 Task: Create a due date automation trigger when advanced on, 2 working days before a card is due add fields without custom field "Resume" set to a number greater than 1 and lower or equal to 10 at 11:00 AM.
Action: Mouse moved to (1083, 313)
Screenshot: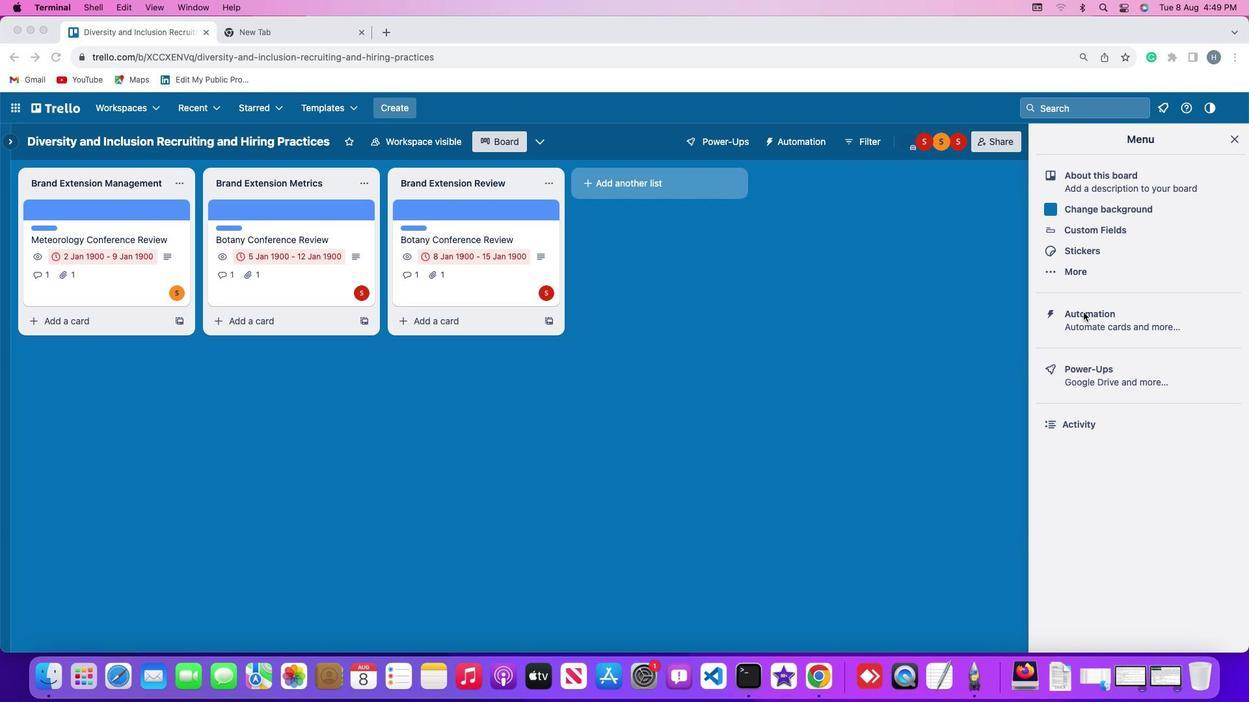 
Action: Mouse pressed left at (1083, 313)
Screenshot: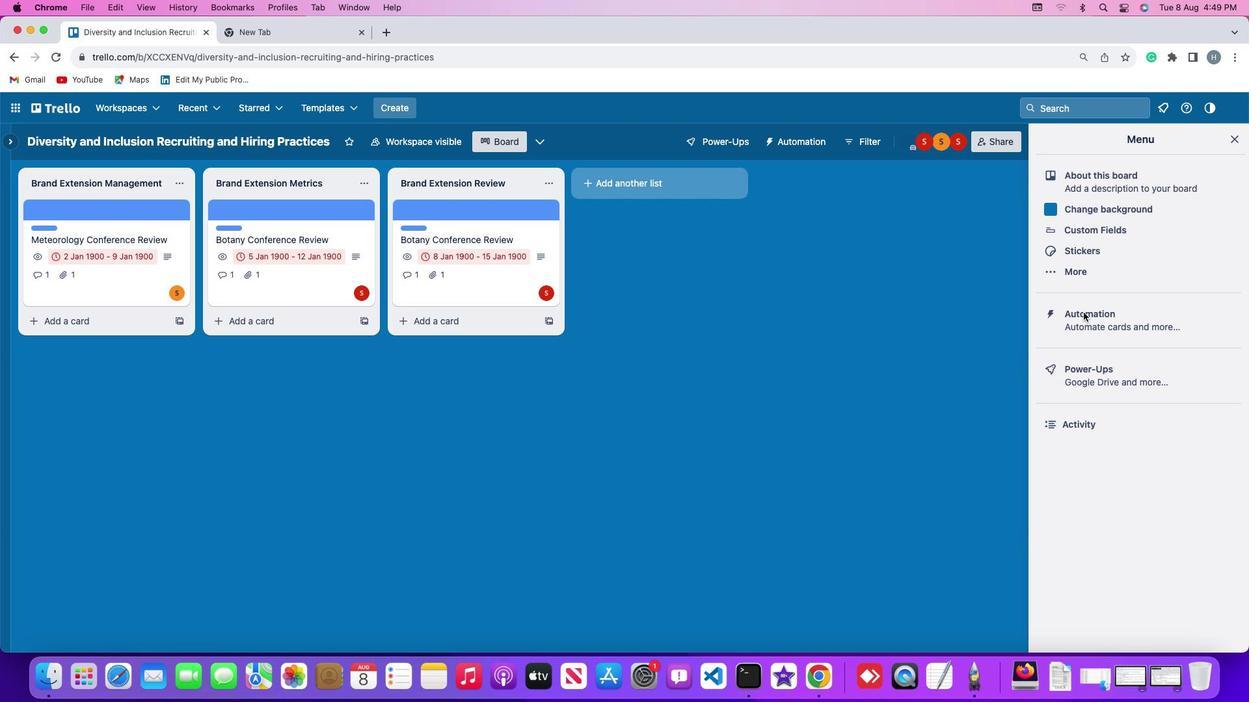 
Action: Mouse pressed left at (1083, 313)
Screenshot: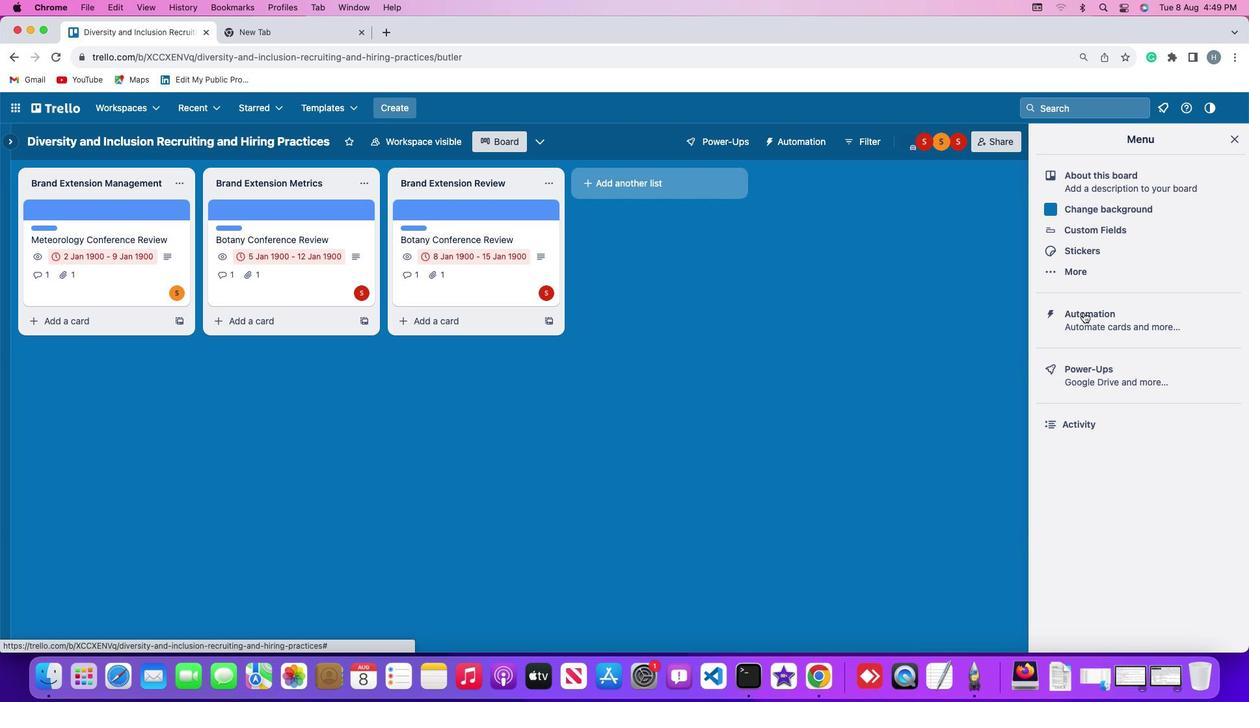
Action: Mouse moved to (74, 307)
Screenshot: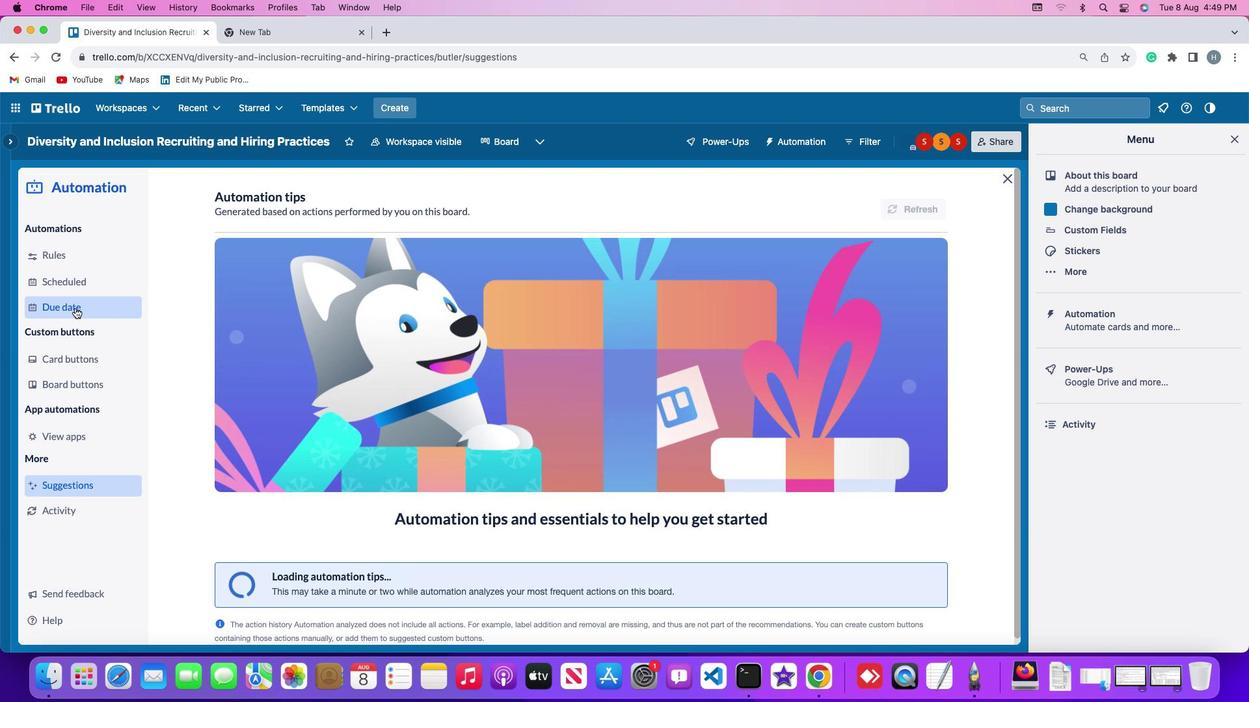 
Action: Mouse pressed left at (74, 307)
Screenshot: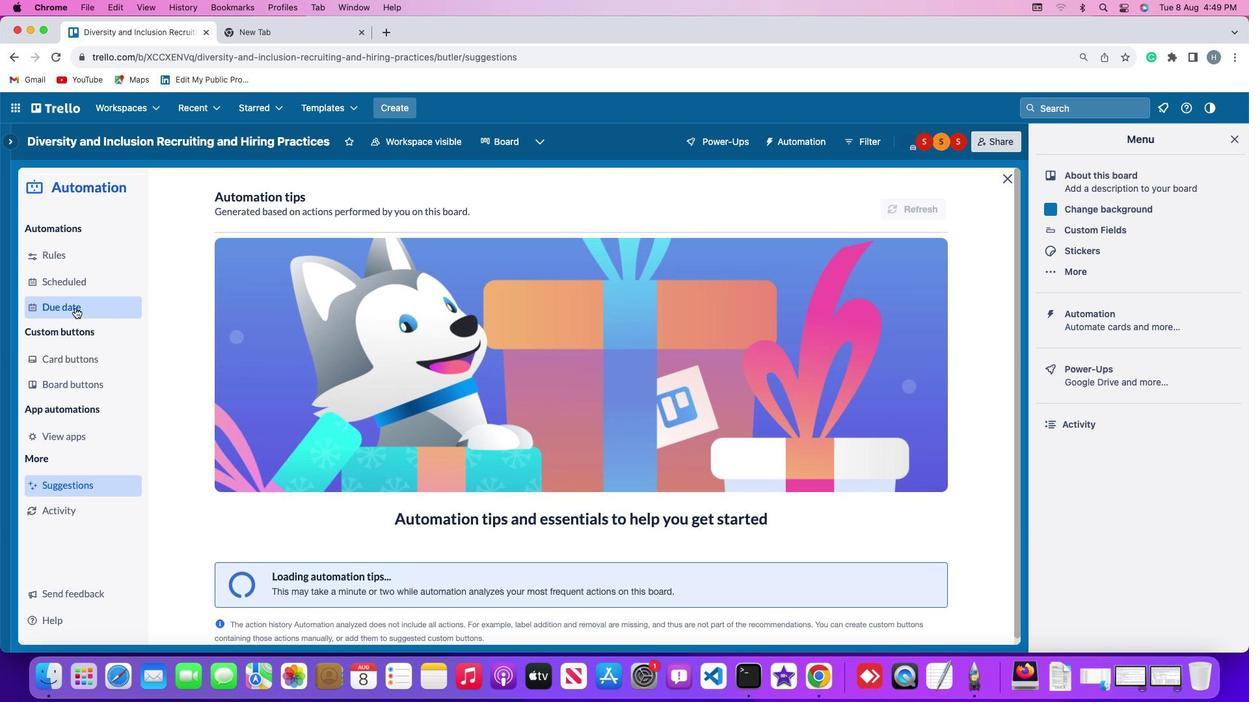 
Action: Mouse moved to (899, 198)
Screenshot: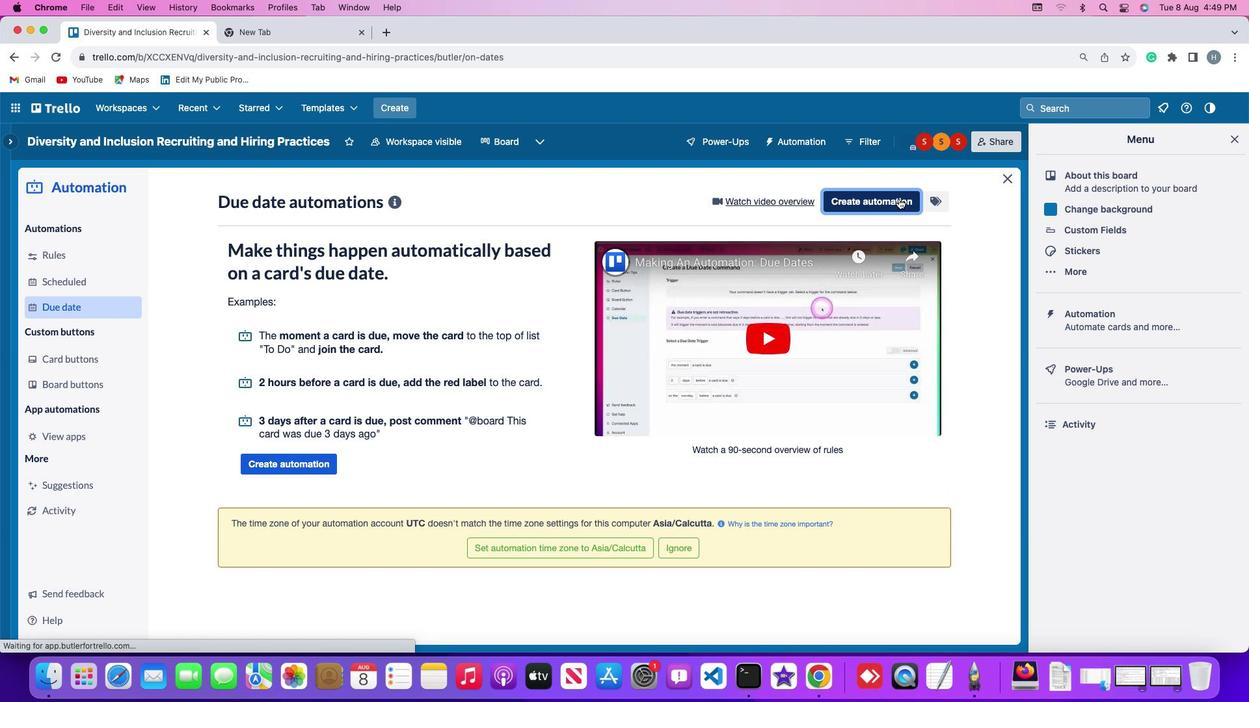 
Action: Mouse pressed left at (899, 198)
Screenshot: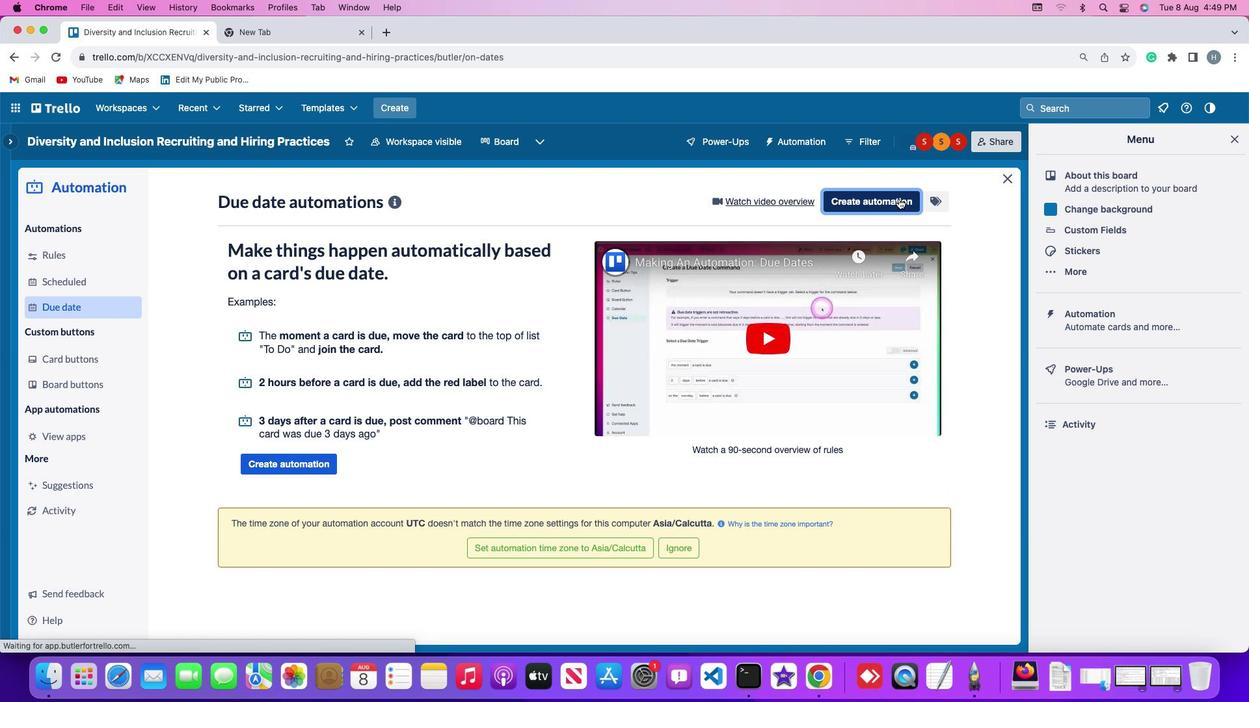 
Action: Mouse moved to (292, 325)
Screenshot: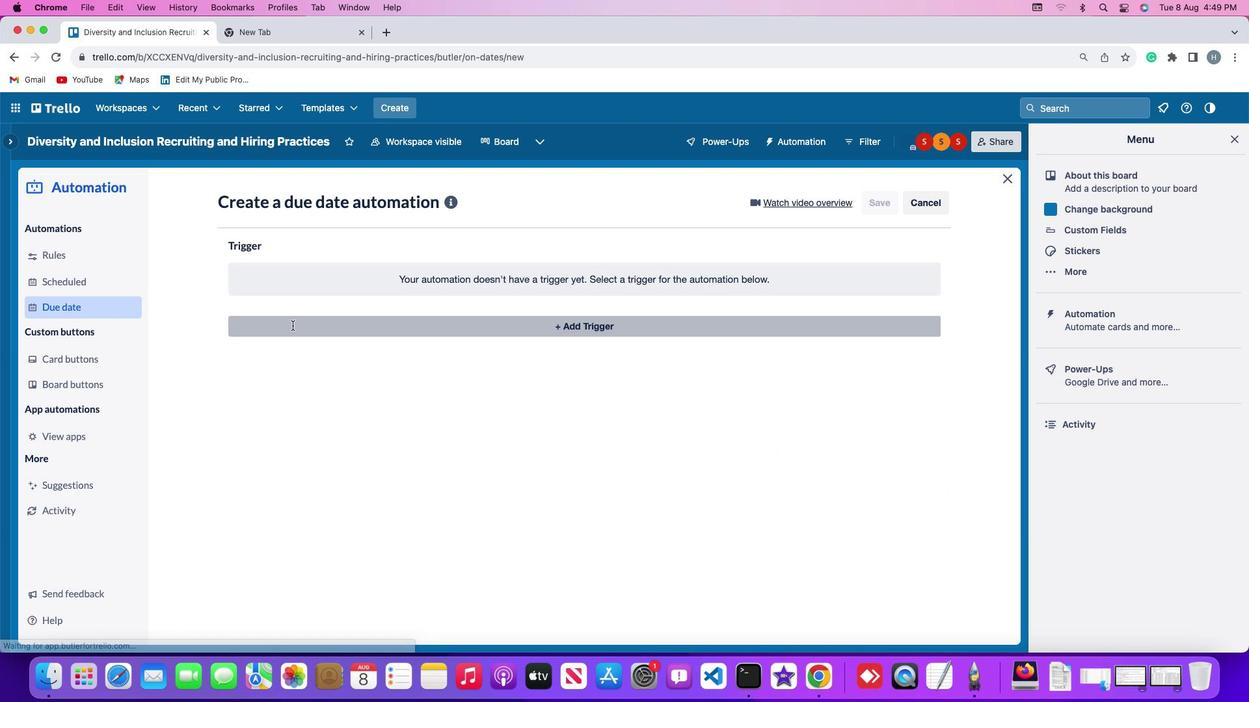 
Action: Mouse pressed left at (292, 325)
Screenshot: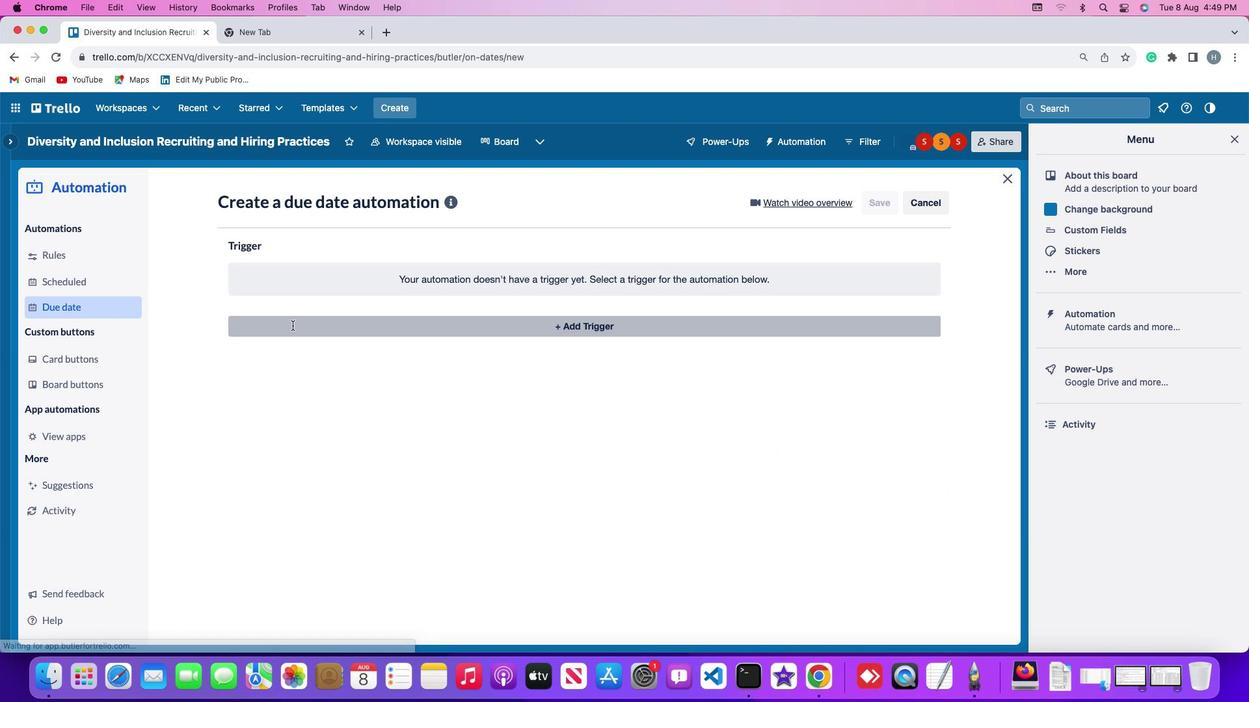 
Action: Mouse moved to (260, 524)
Screenshot: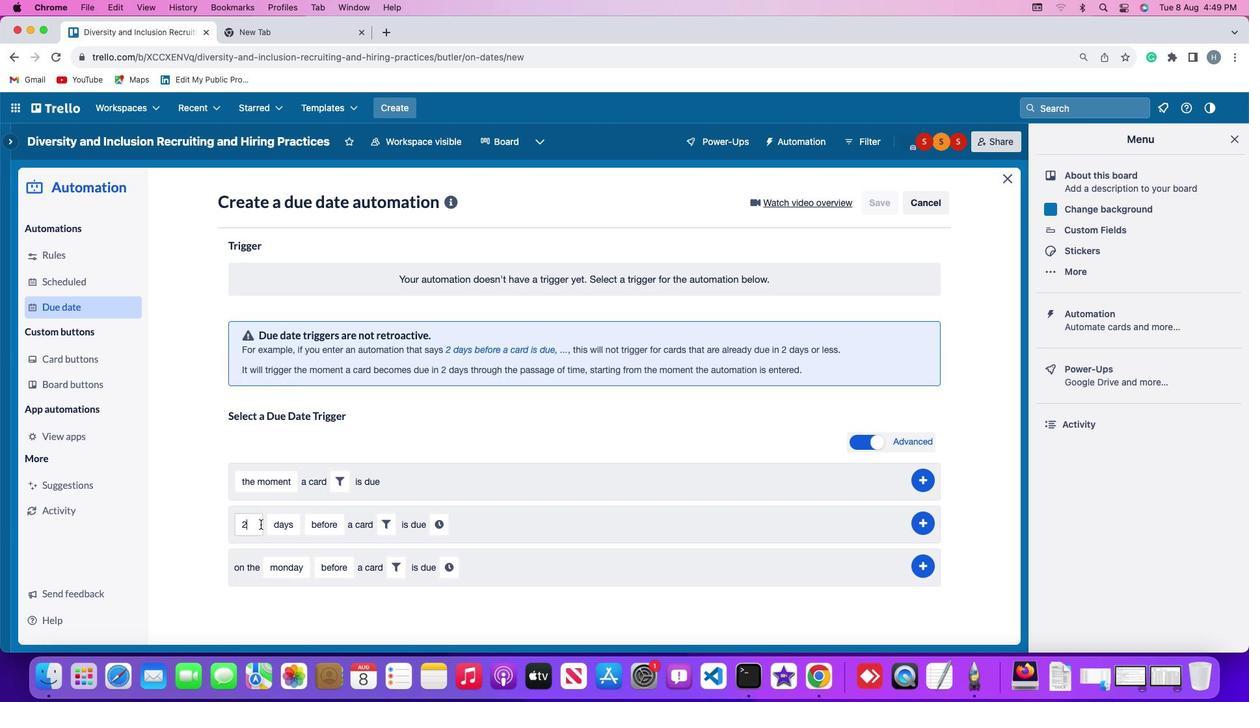 
Action: Mouse pressed left at (260, 524)
Screenshot: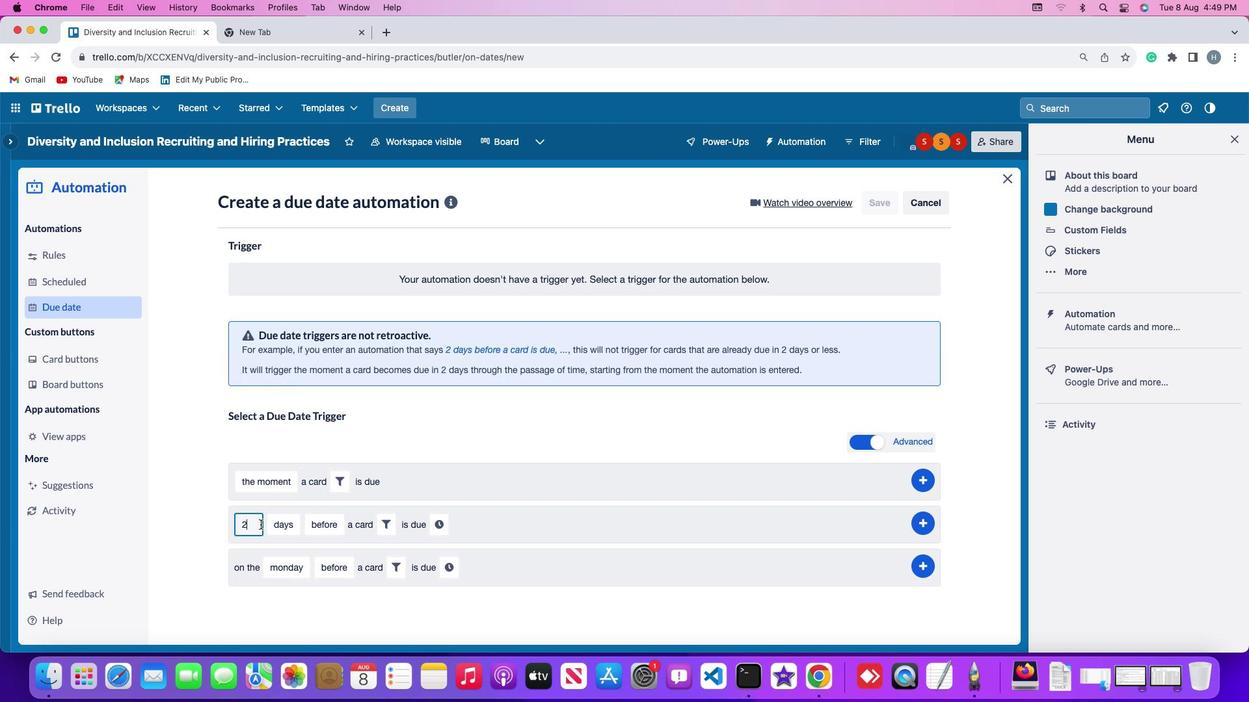 
Action: Key pressed Key.backspace'2'
Screenshot: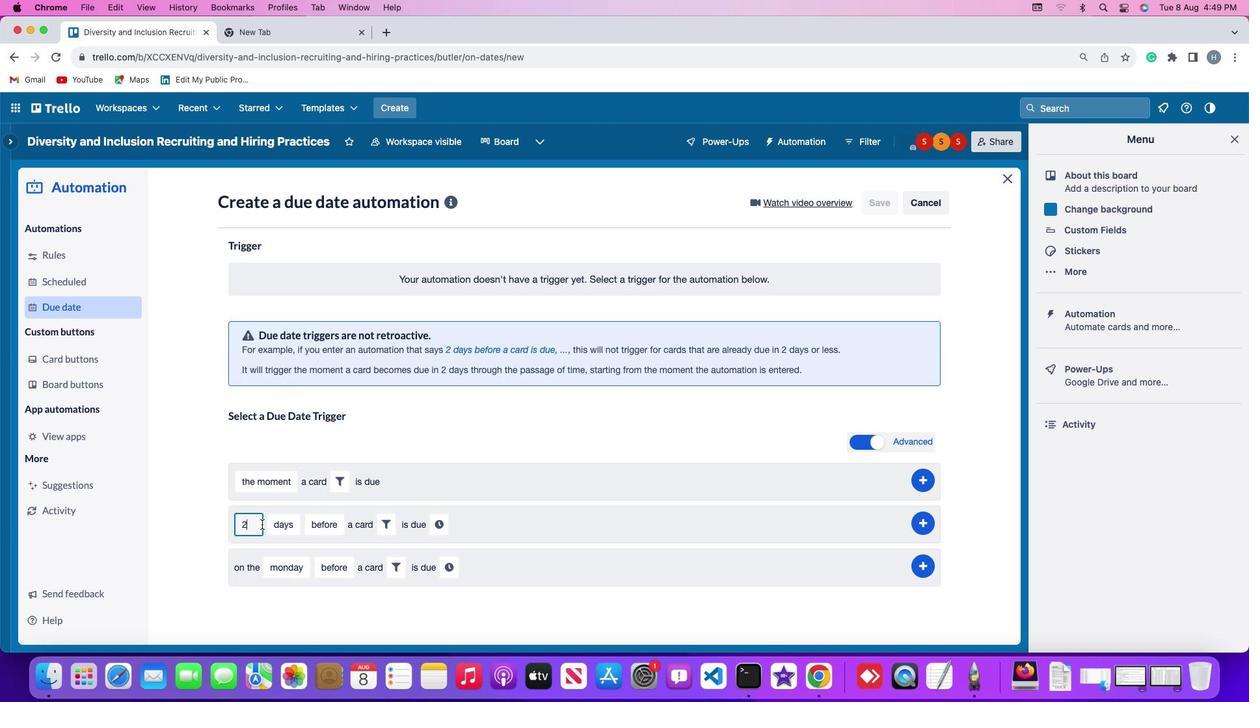 
Action: Mouse moved to (277, 524)
Screenshot: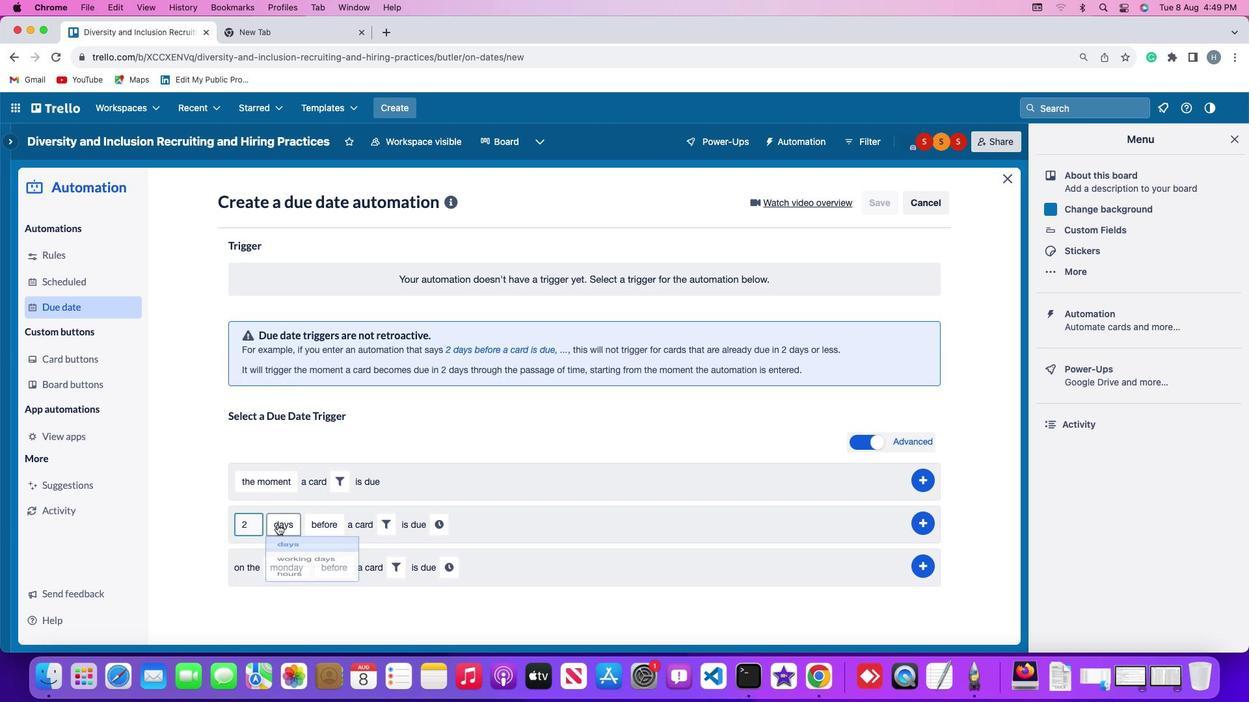
Action: Mouse pressed left at (277, 524)
Screenshot: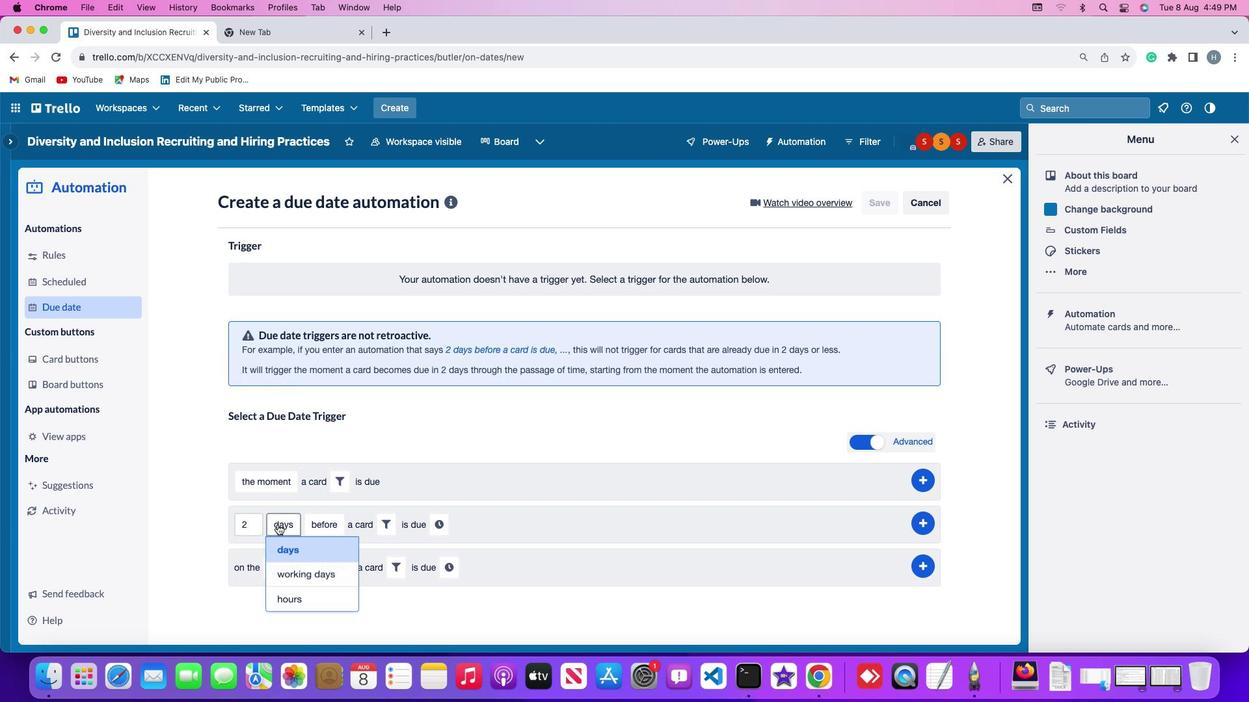
Action: Mouse moved to (291, 572)
Screenshot: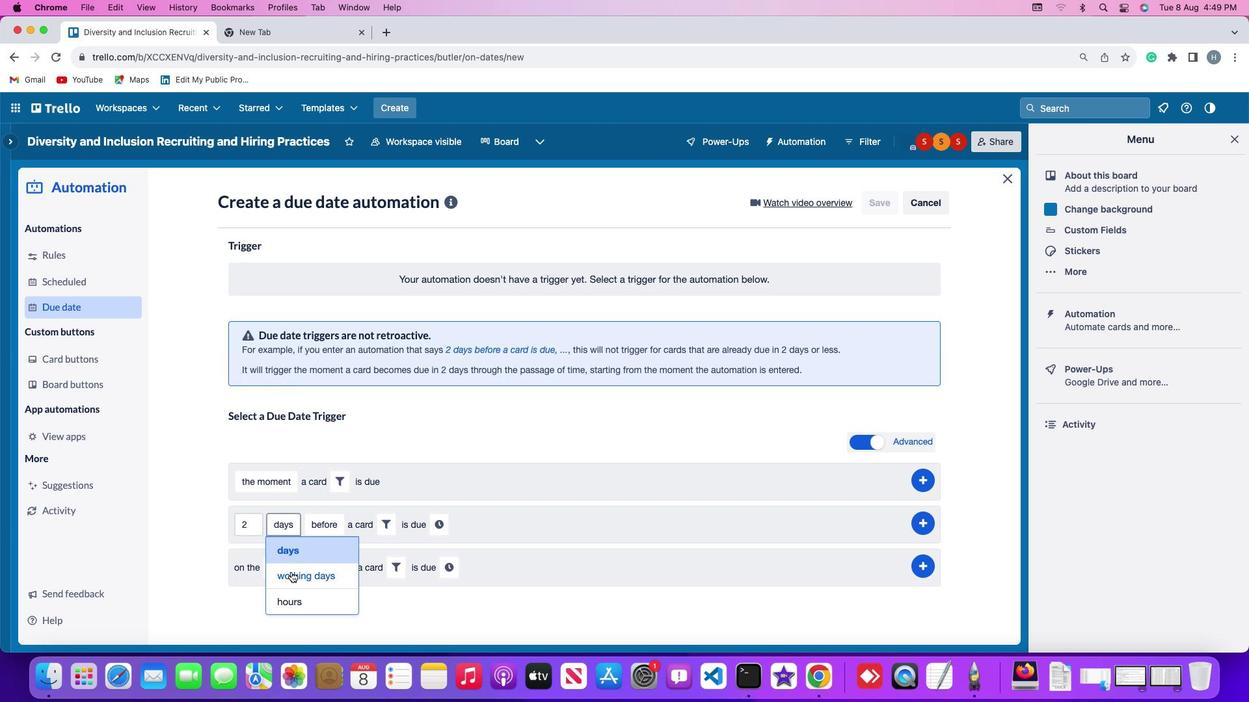 
Action: Mouse pressed left at (291, 572)
Screenshot: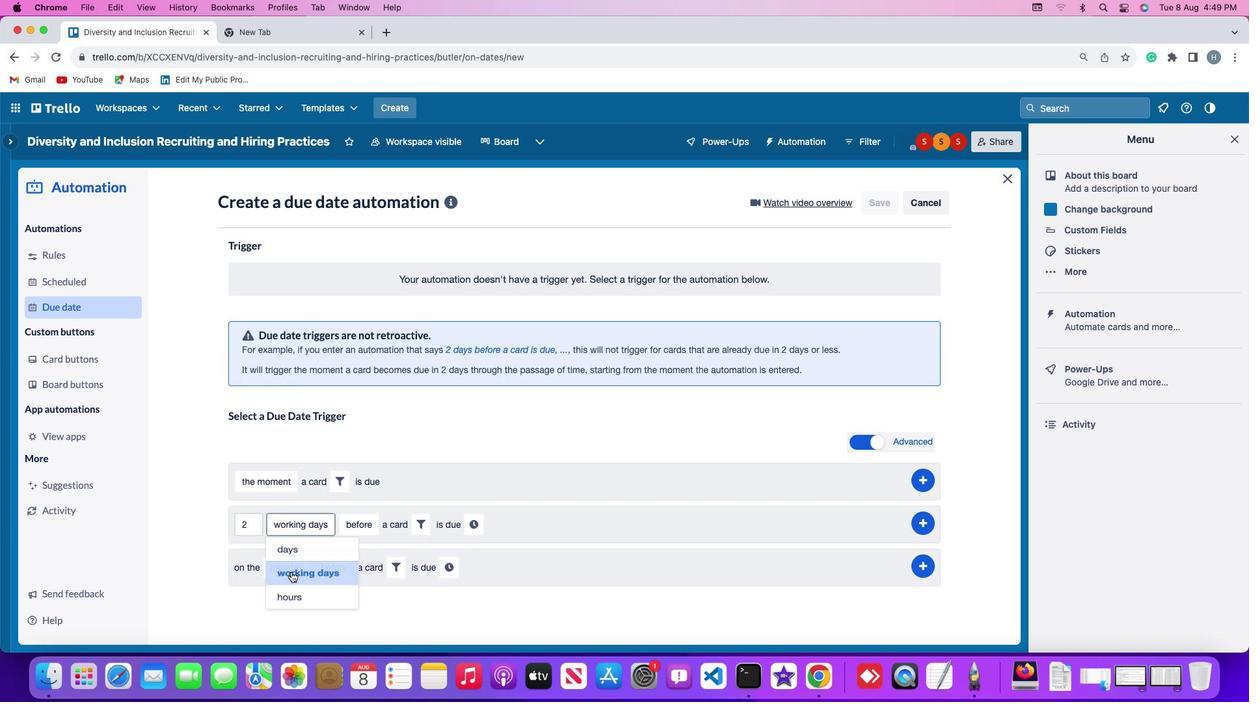 
Action: Mouse moved to (354, 527)
Screenshot: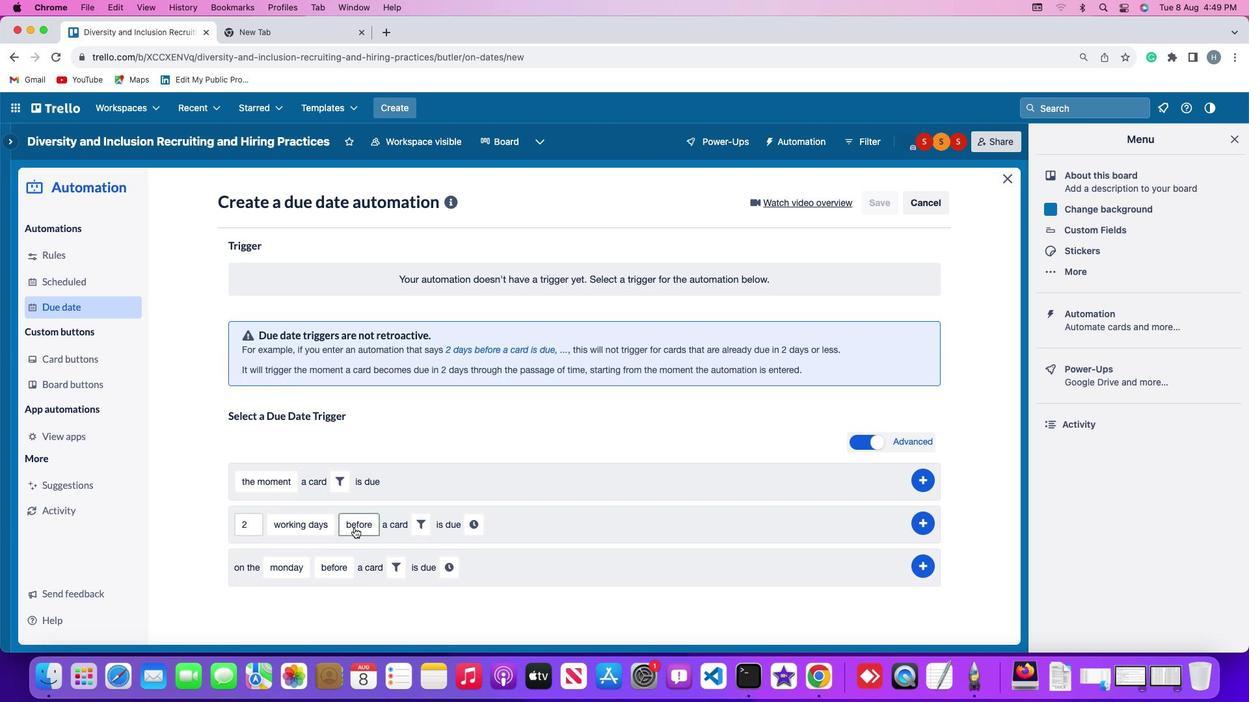 
Action: Mouse pressed left at (354, 527)
Screenshot: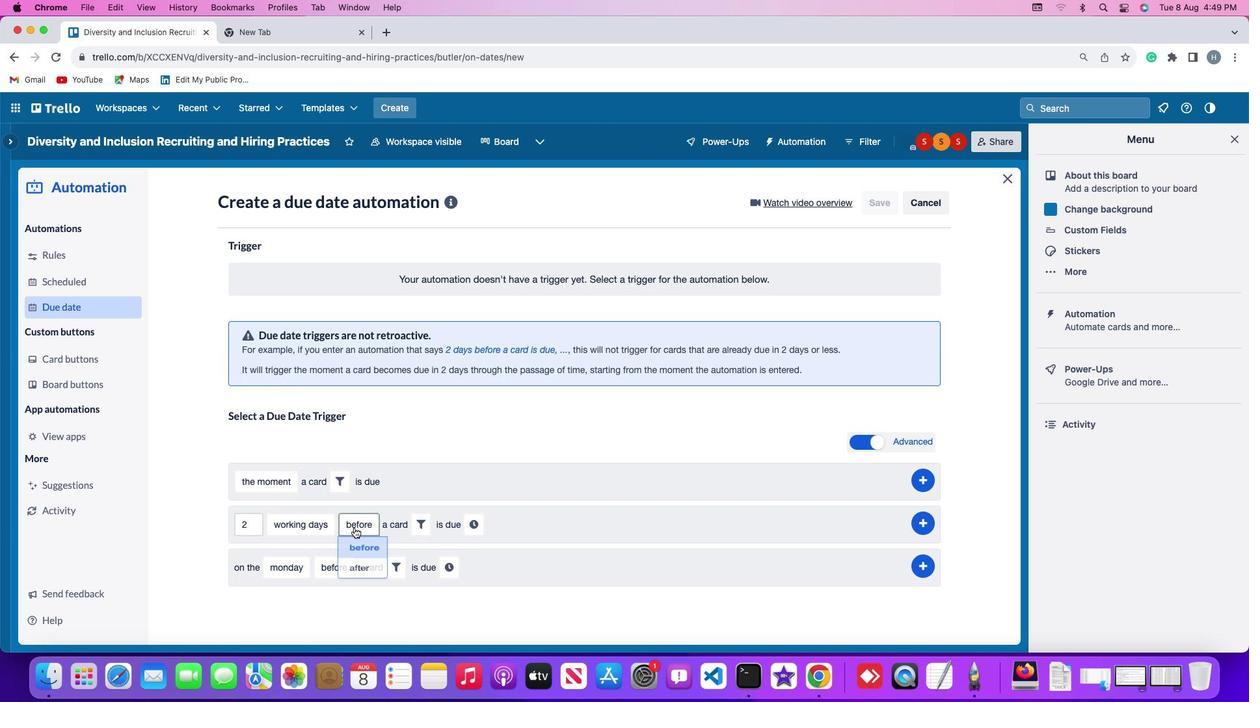 
Action: Mouse moved to (354, 551)
Screenshot: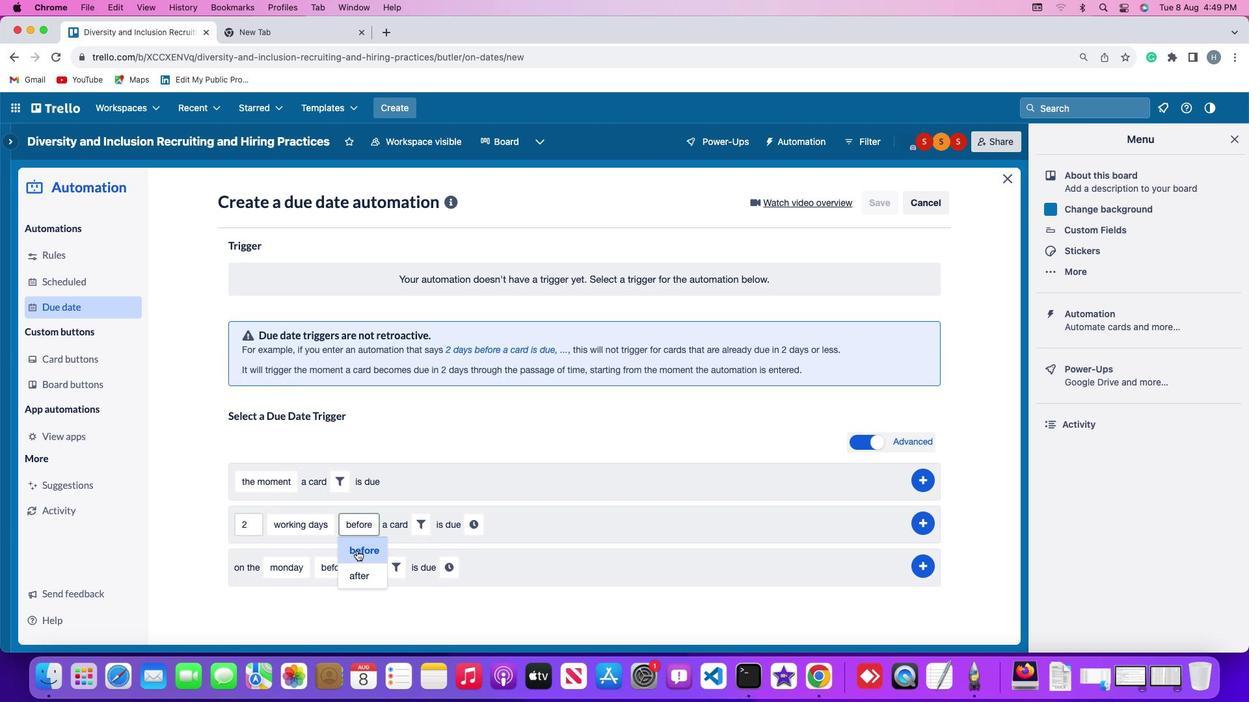 
Action: Mouse pressed left at (354, 551)
Screenshot: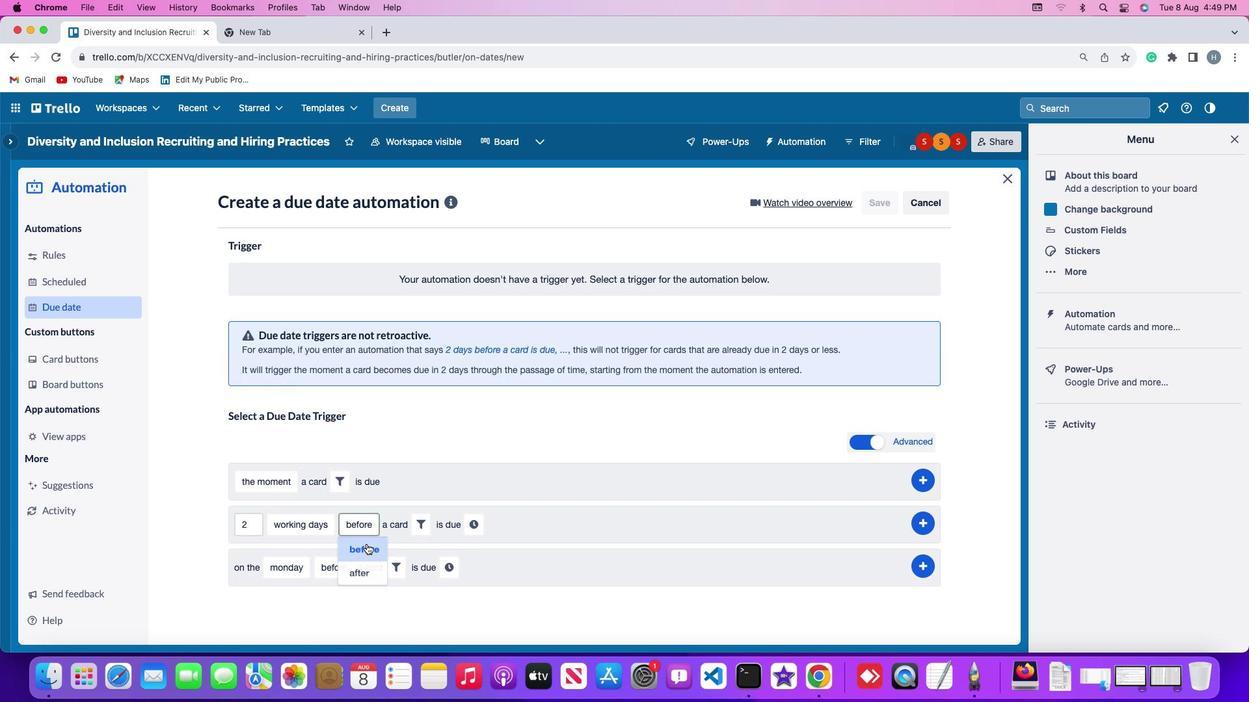 
Action: Mouse moved to (416, 523)
Screenshot: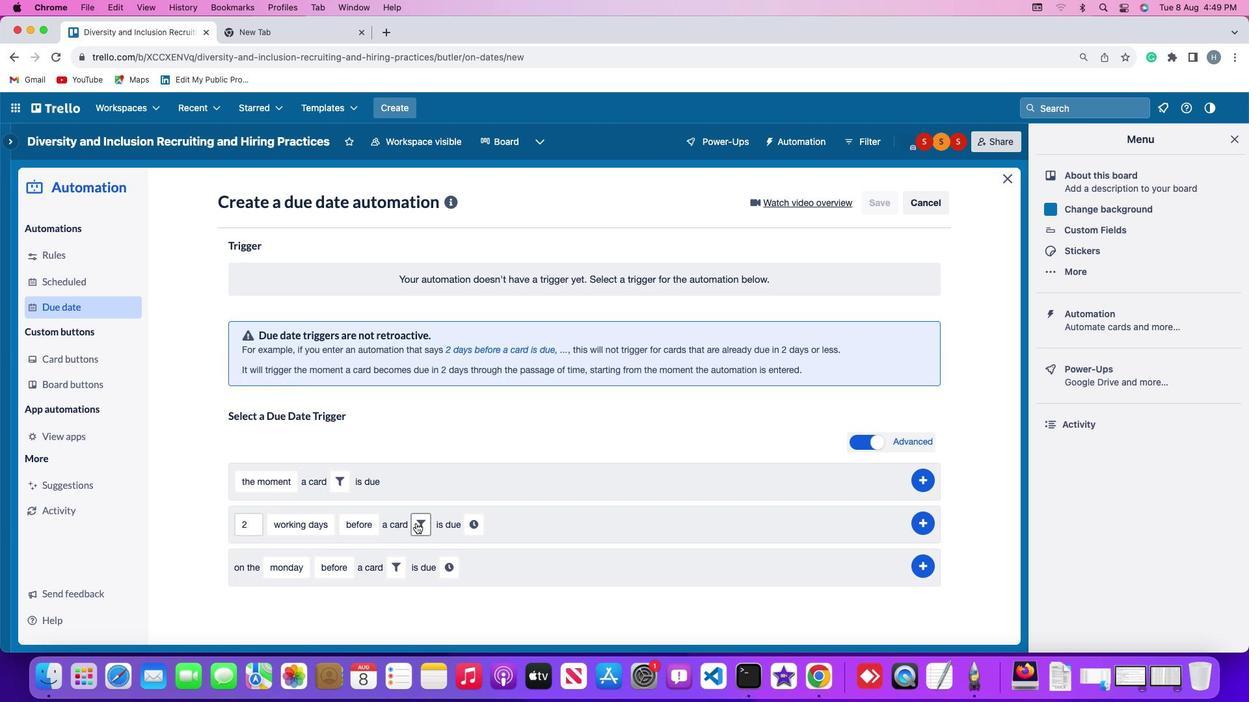 
Action: Mouse pressed left at (416, 523)
Screenshot: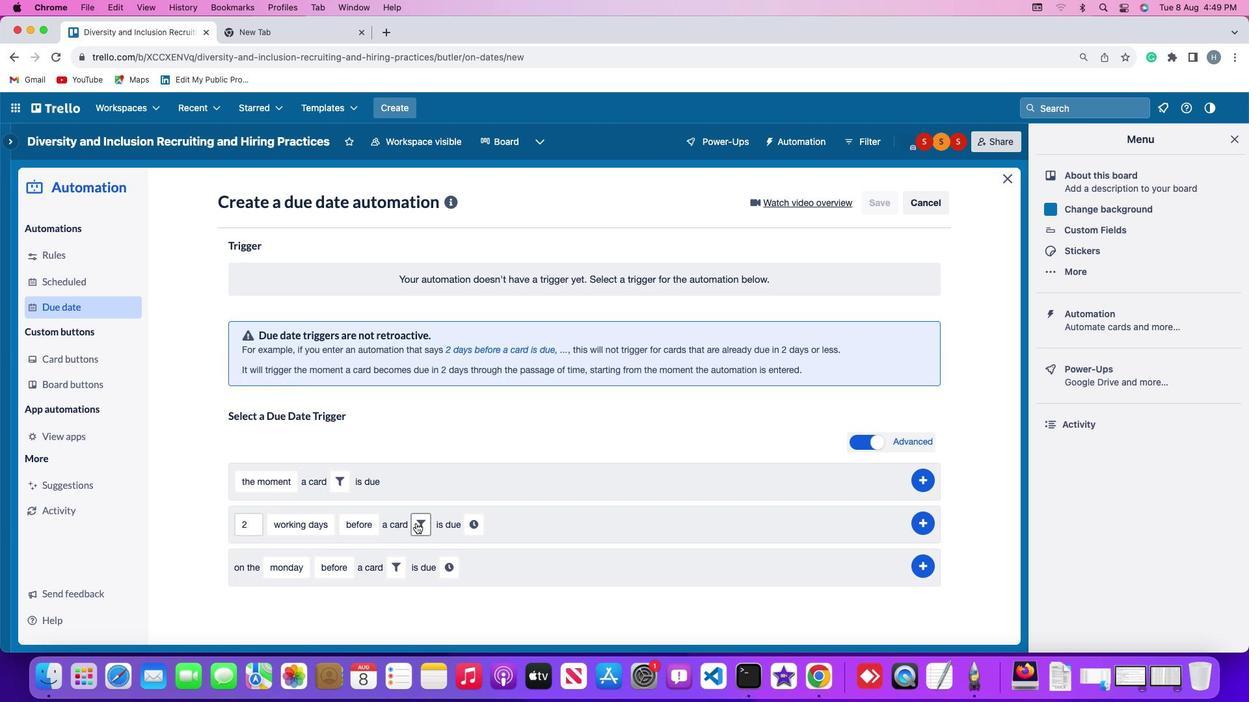 
Action: Mouse moved to (636, 570)
Screenshot: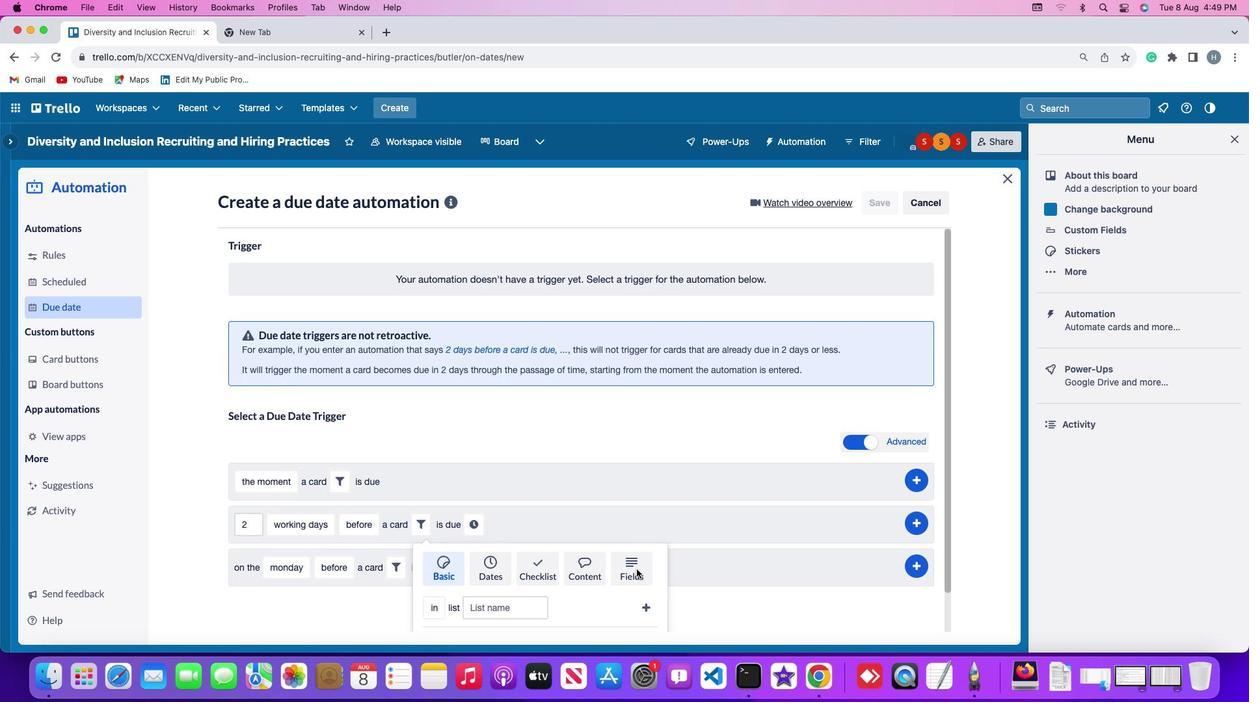 
Action: Mouse pressed left at (636, 570)
Screenshot: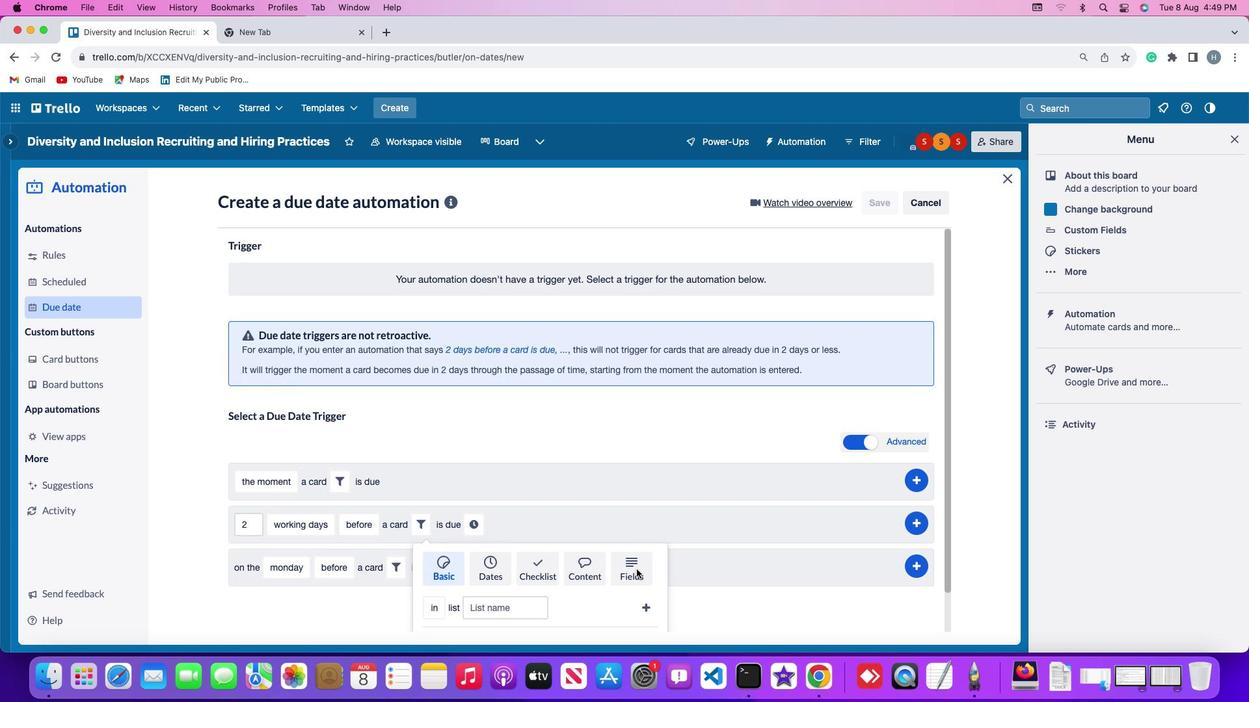 
Action: Mouse moved to (363, 604)
Screenshot: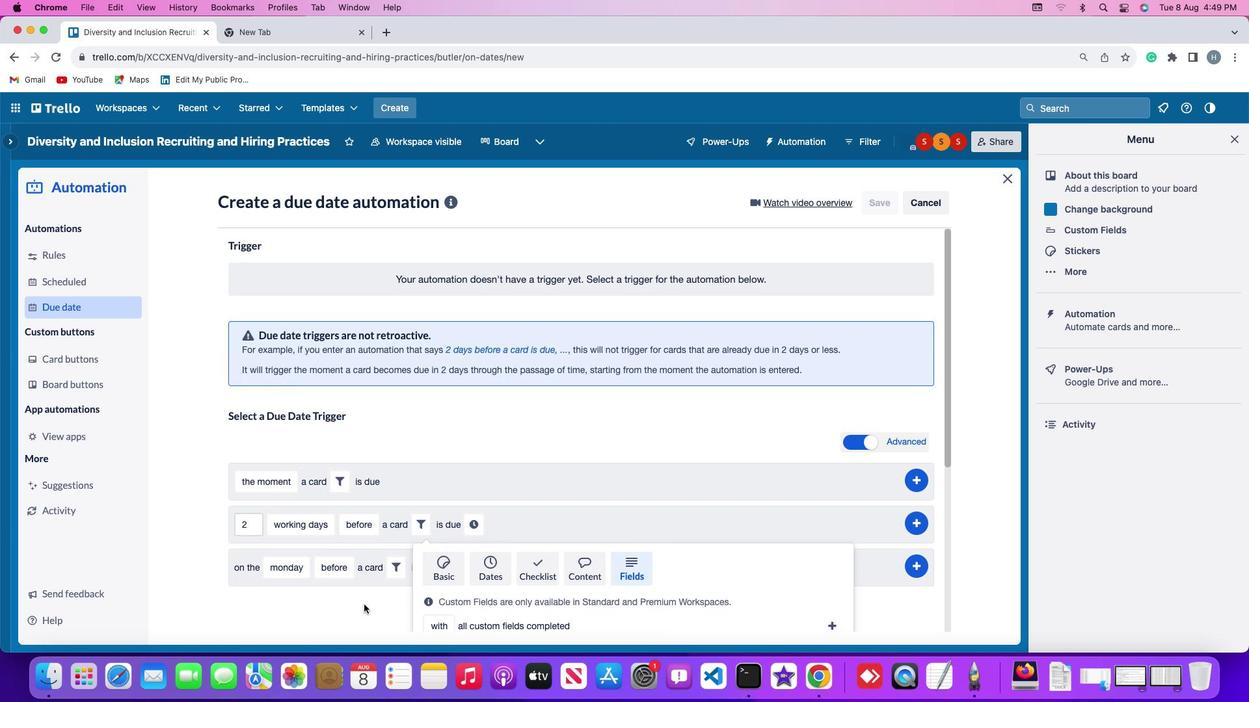 
Action: Mouse scrolled (363, 604) with delta (0, 0)
Screenshot: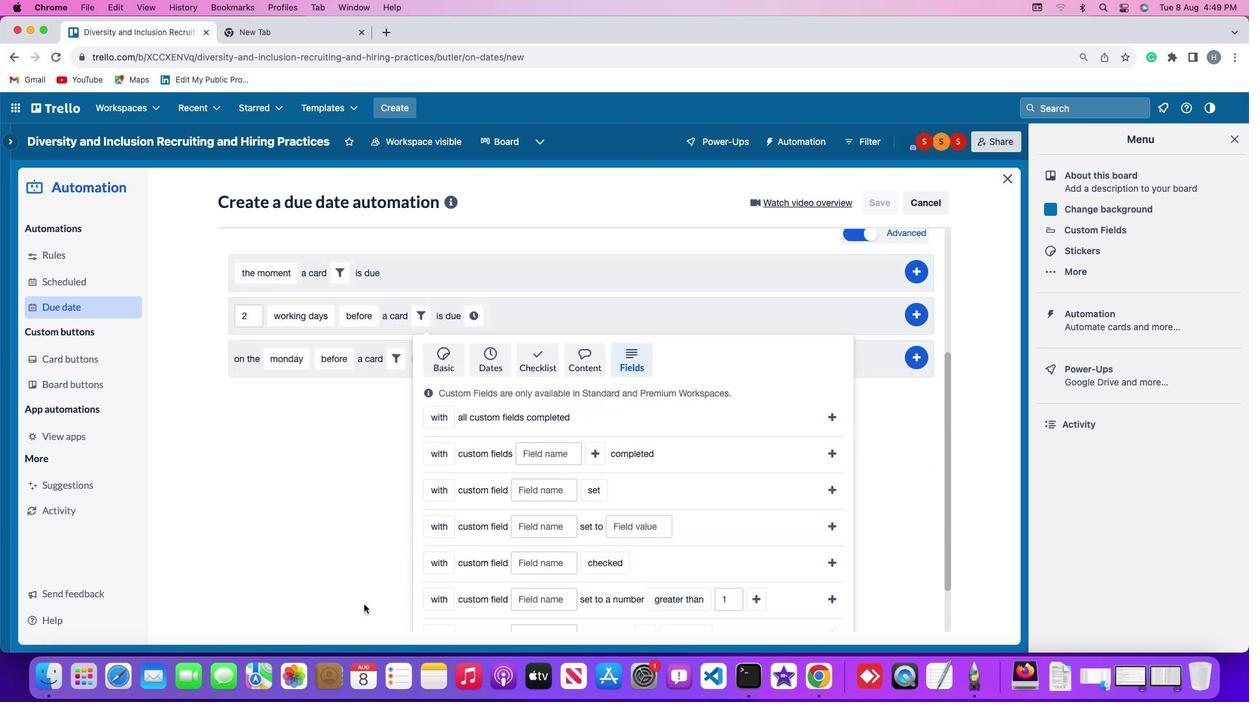 
Action: Mouse scrolled (363, 604) with delta (0, 0)
Screenshot: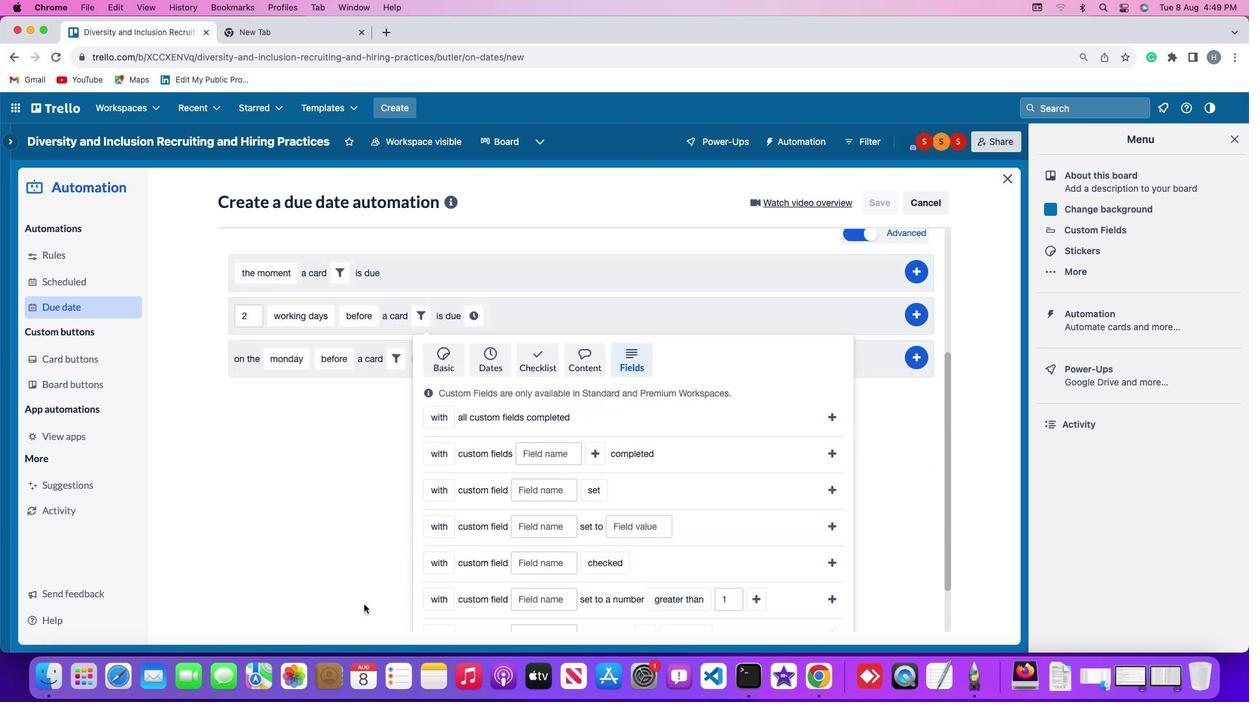 
Action: Mouse scrolled (363, 604) with delta (0, -1)
Screenshot: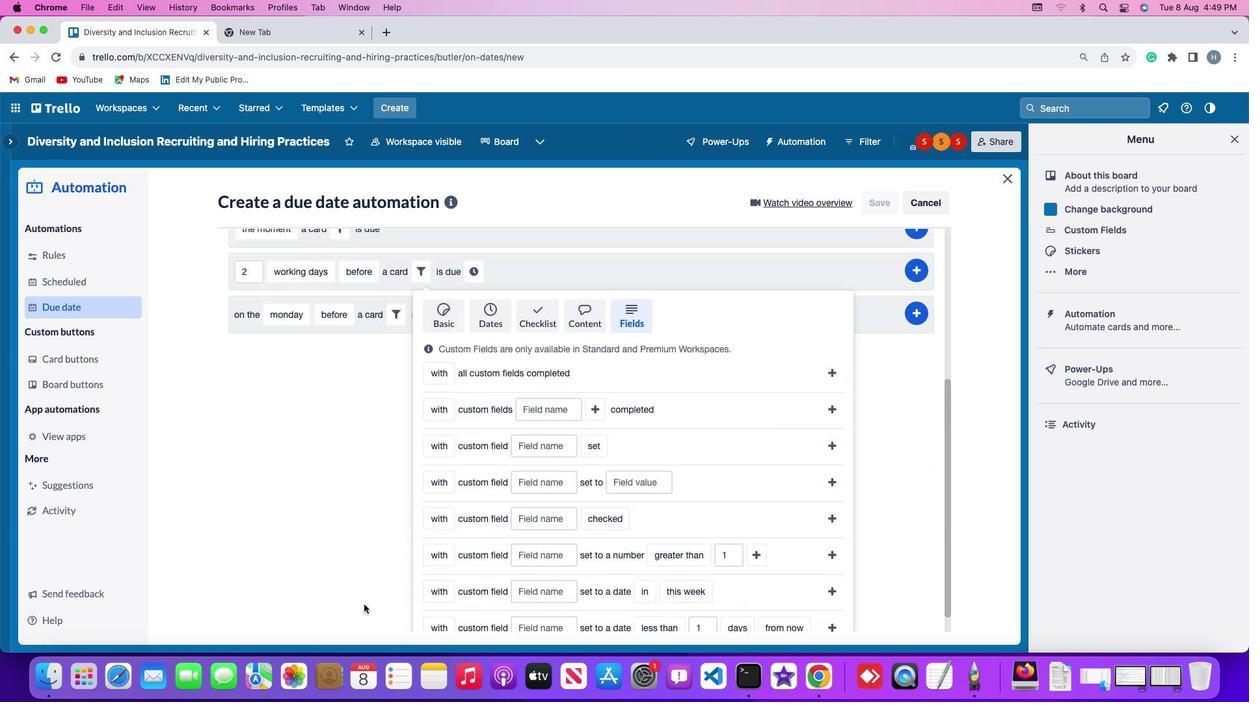 
Action: Mouse scrolled (363, 604) with delta (0, -3)
Screenshot: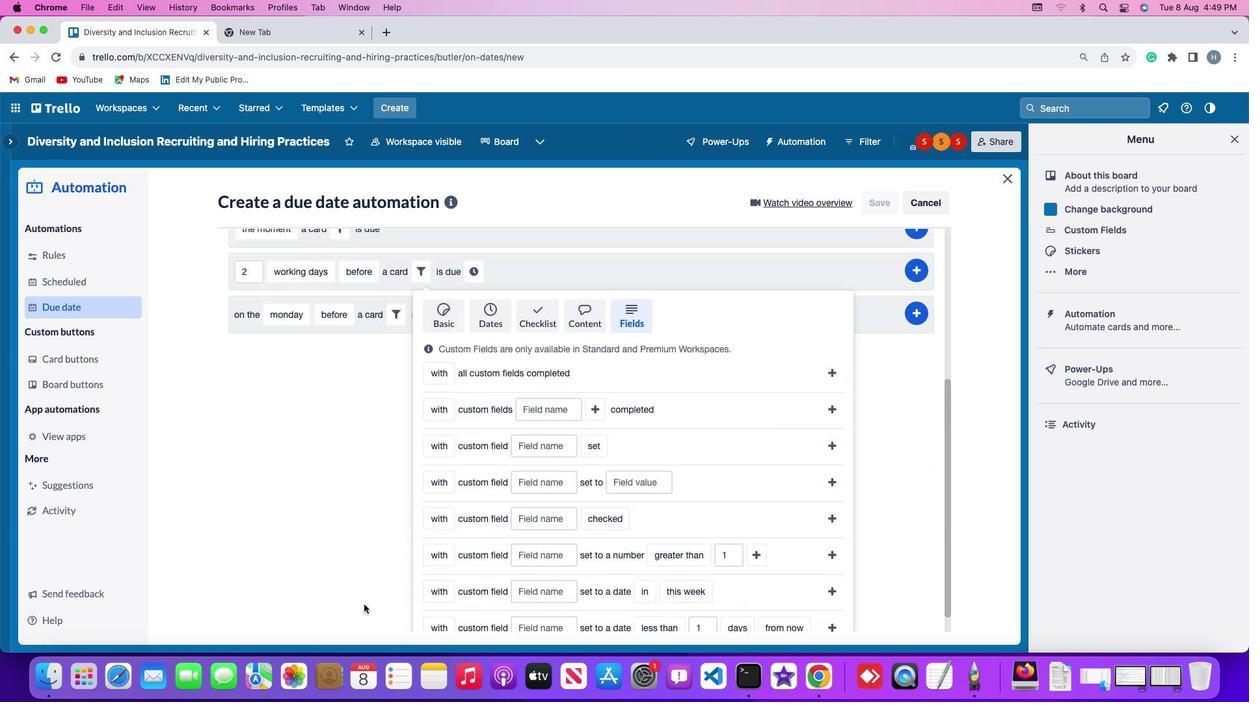 
Action: Mouse scrolled (363, 604) with delta (0, -3)
Screenshot: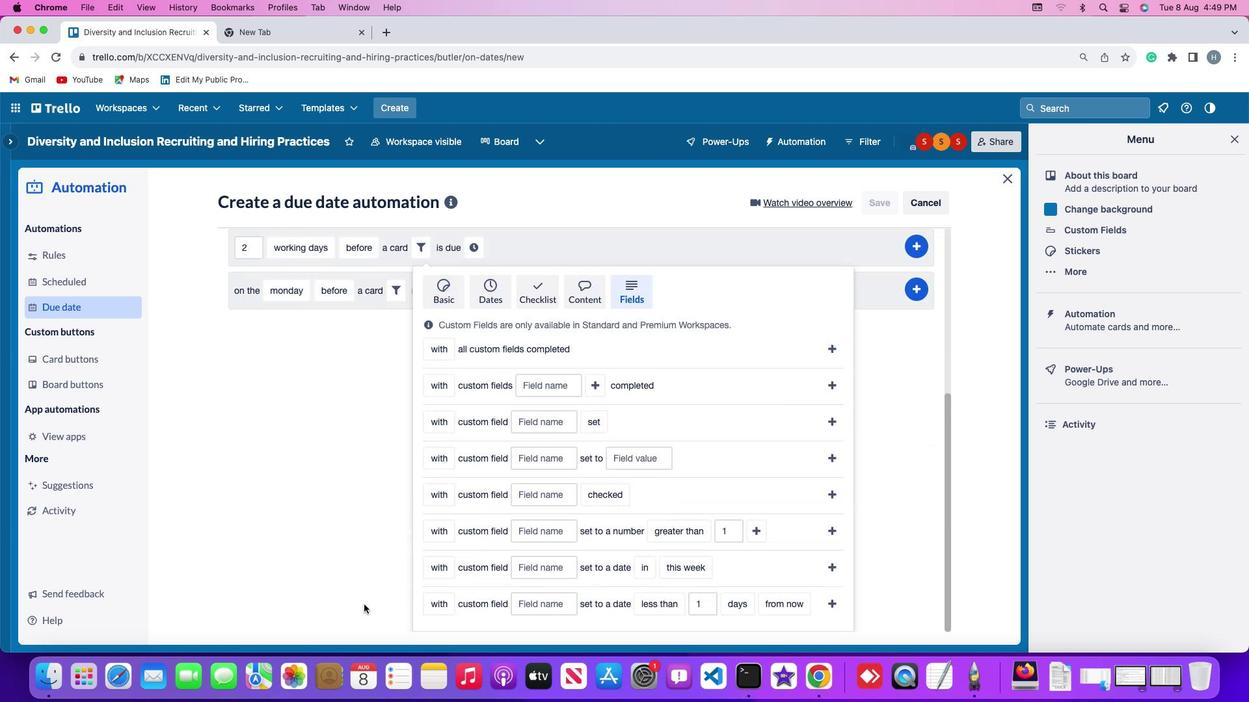 
Action: Mouse scrolled (363, 604) with delta (0, -3)
Screenshot: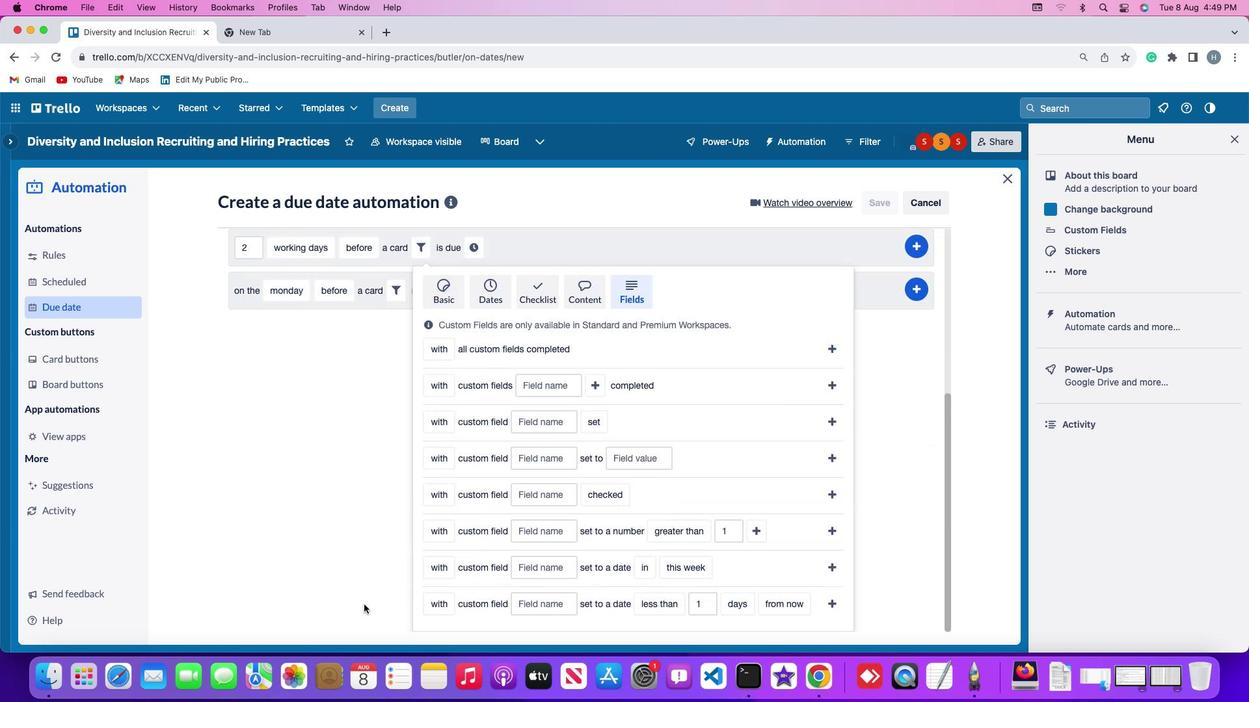 
Action: Mouse scrolled (363, 604) with delta (0, 0)
Screenshot: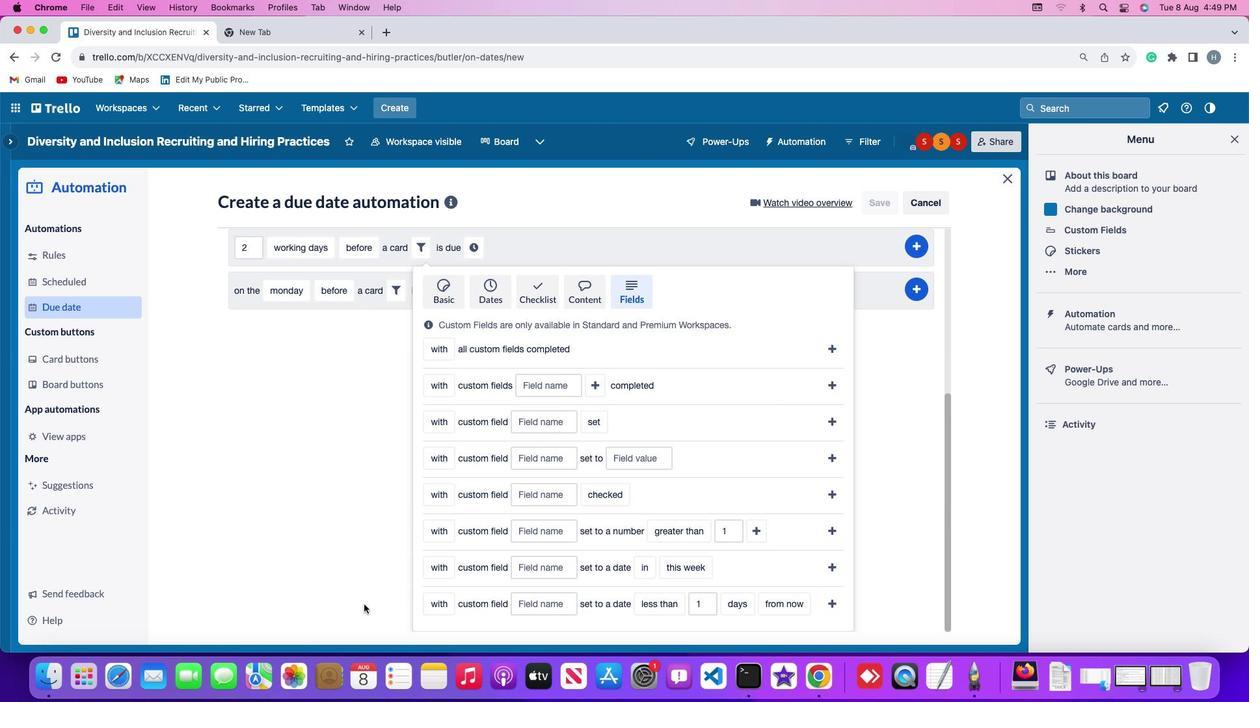 
Action: Mouse scrolled (363, 604) with delta (0, 0)
Screenshot: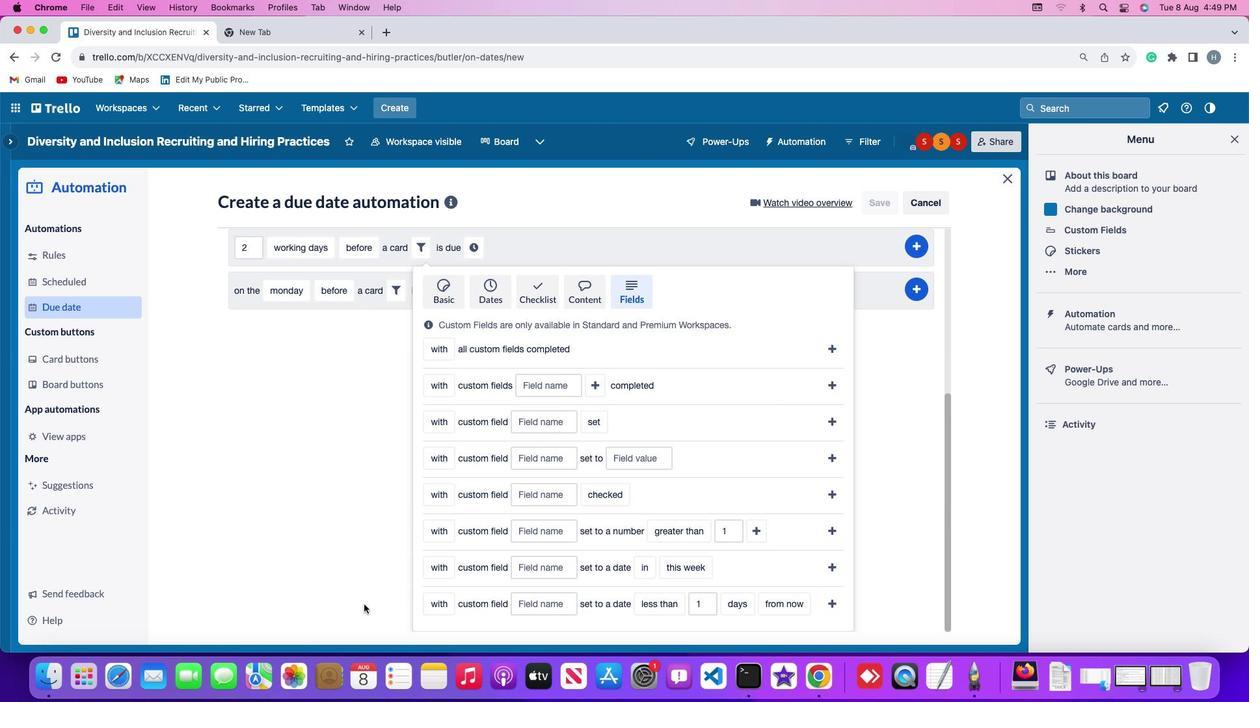 
Action: Mouse scrolled (363, 604) with delta (0, -1)
Screenshot: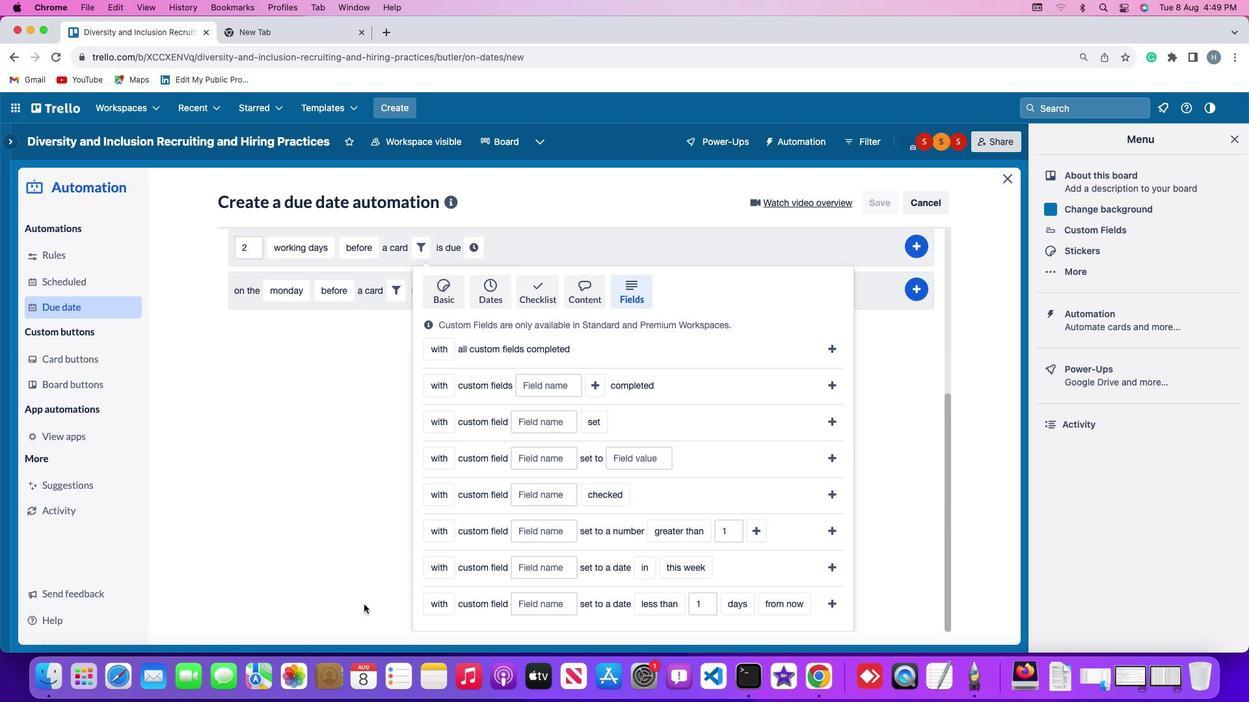 
Action: Mouse scrolled (363, 604) with delta (0, -3)
Screenshot: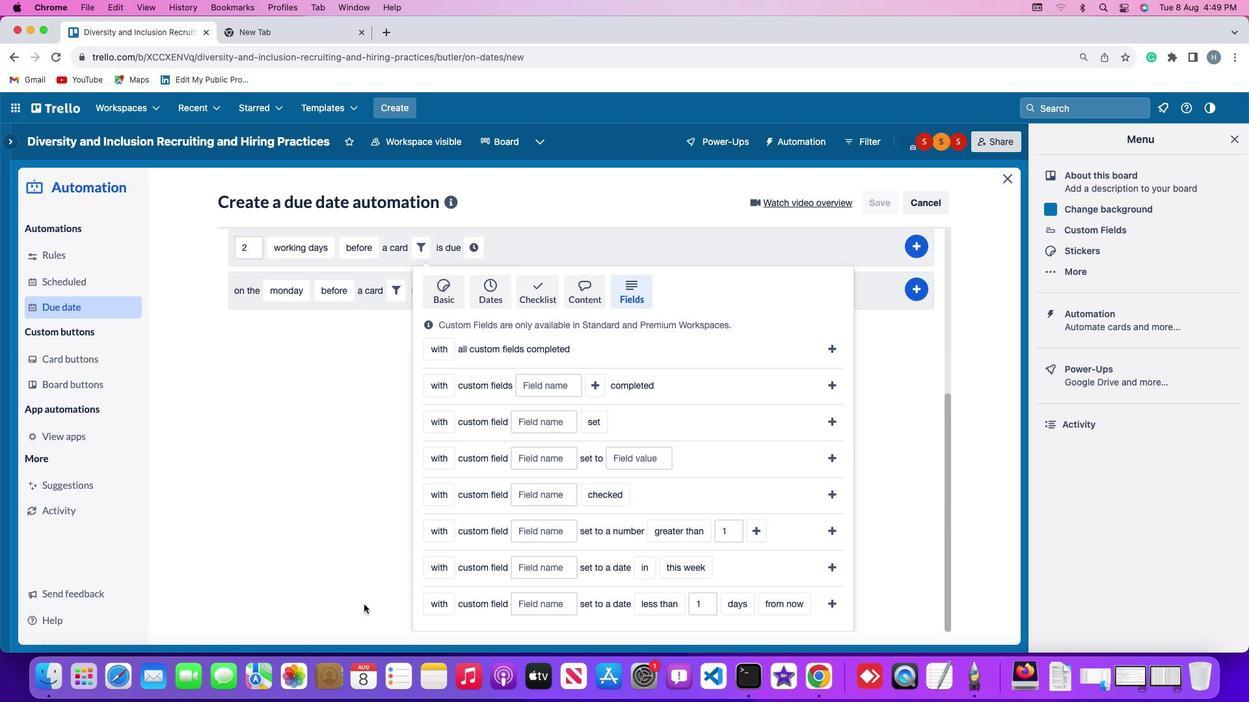 
Action: Mouse moved to (439, 536)
Screenshot: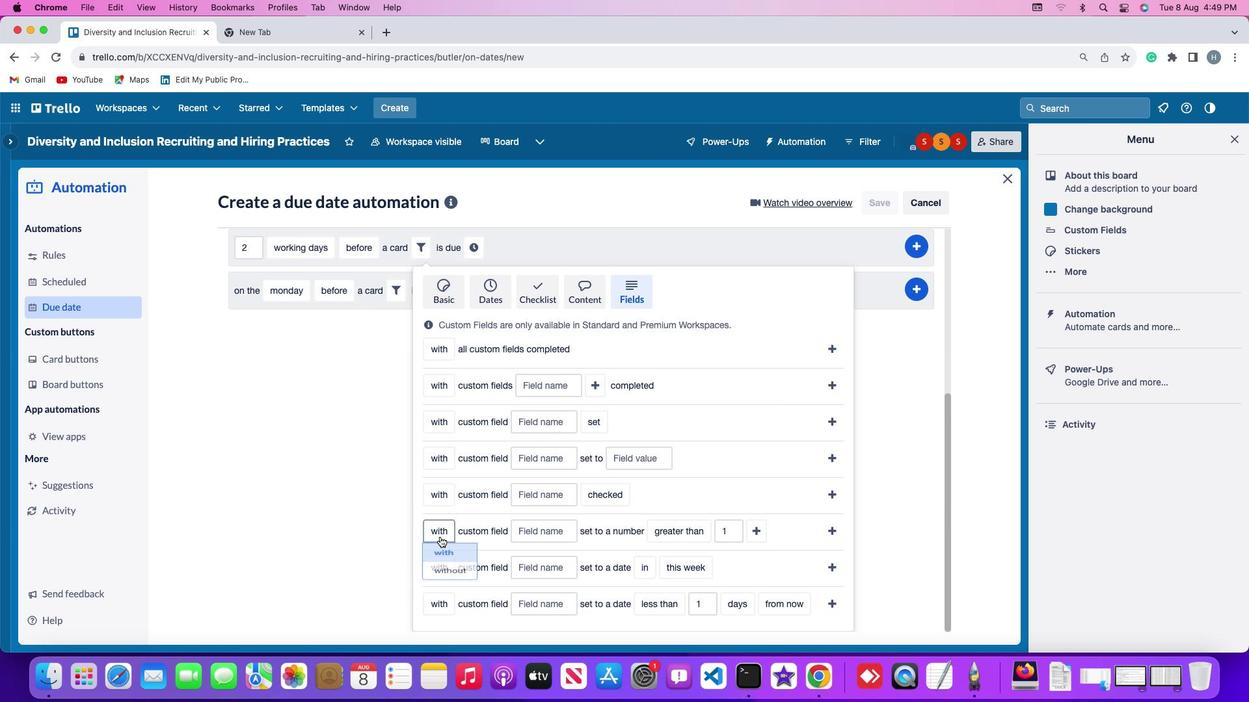 
Action: Mouse pressed left at (439, 536)
Screenshot: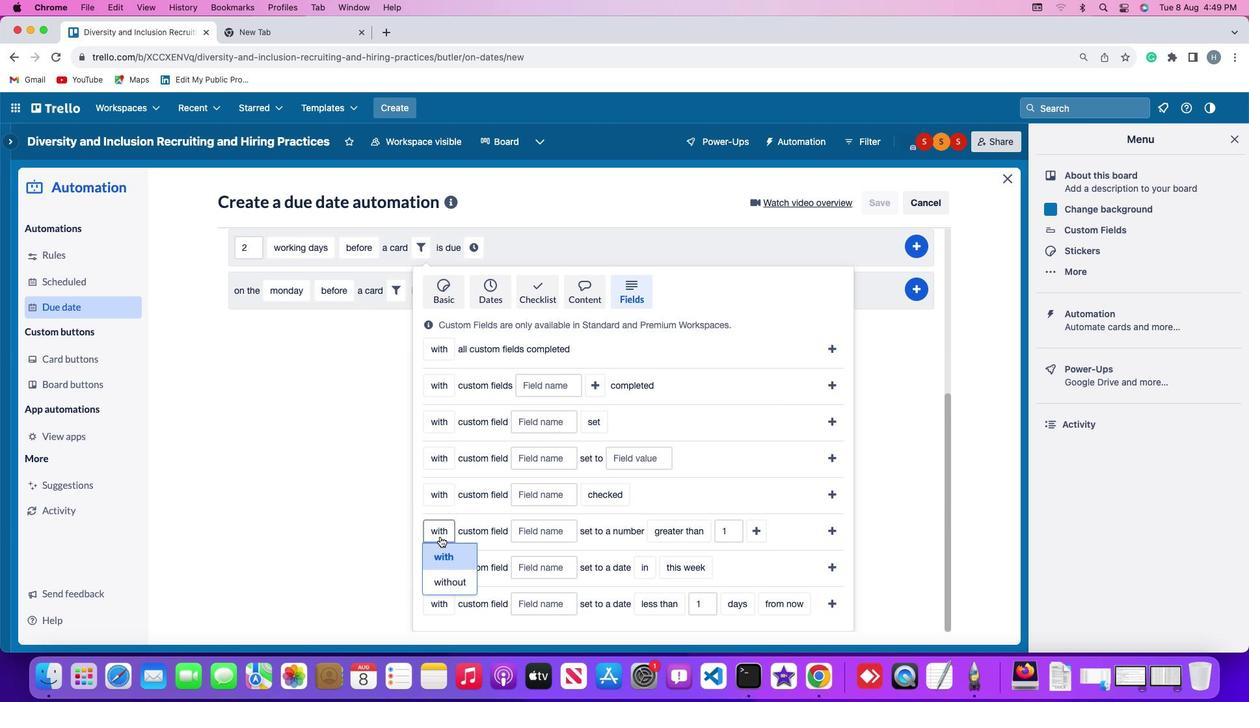 
Action: Mouse moved to (454, 586)
Screenshot: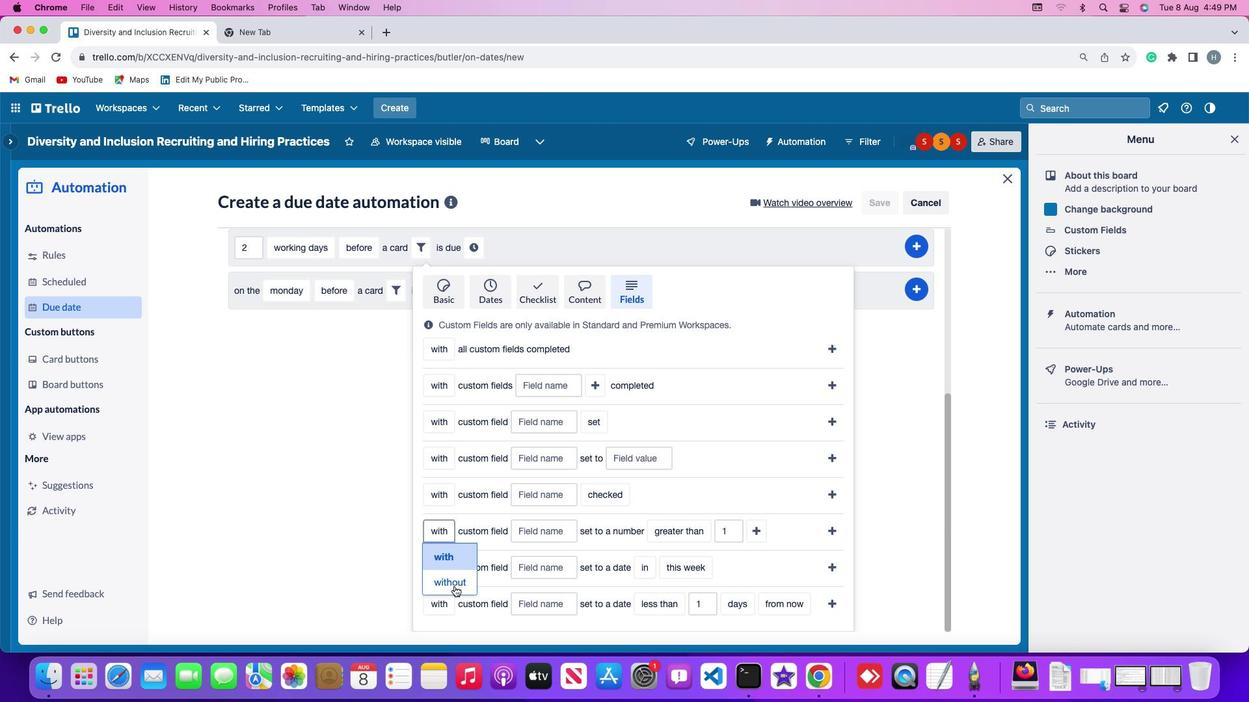 
Action: Mouse pressed left at (454, 586)
Screenshot: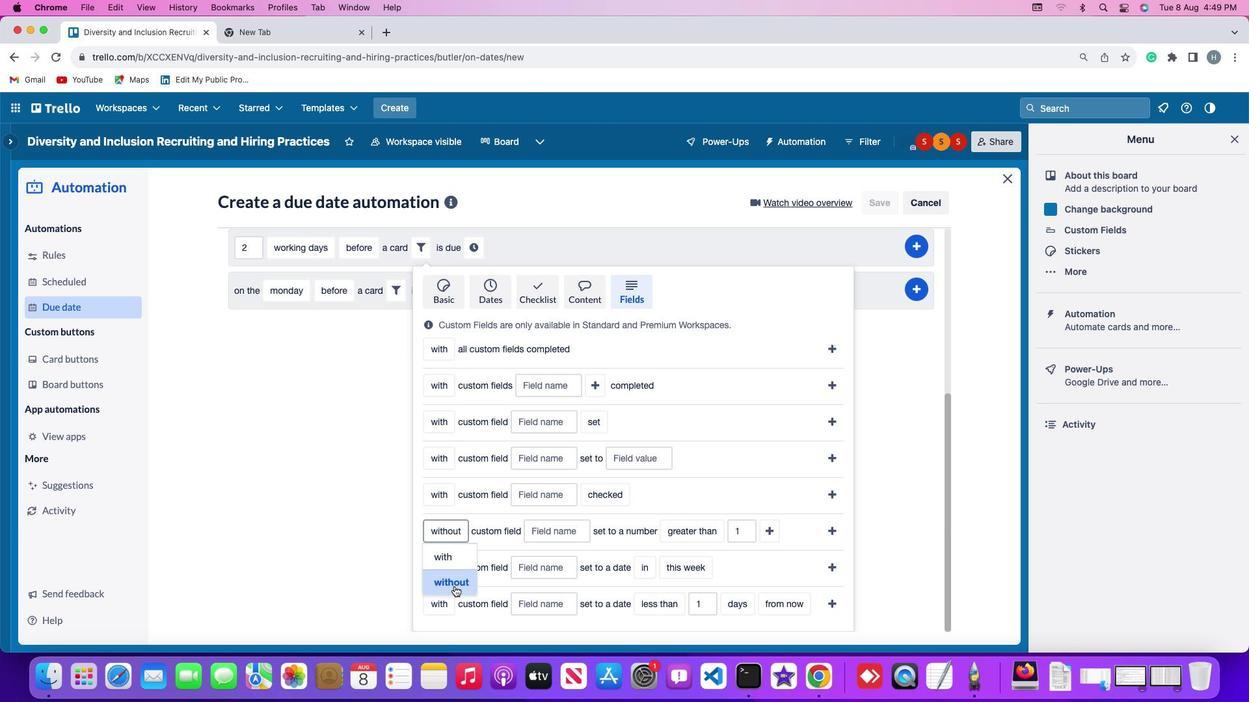 
Action: Mouse moved to (568, 534)
Screenshot: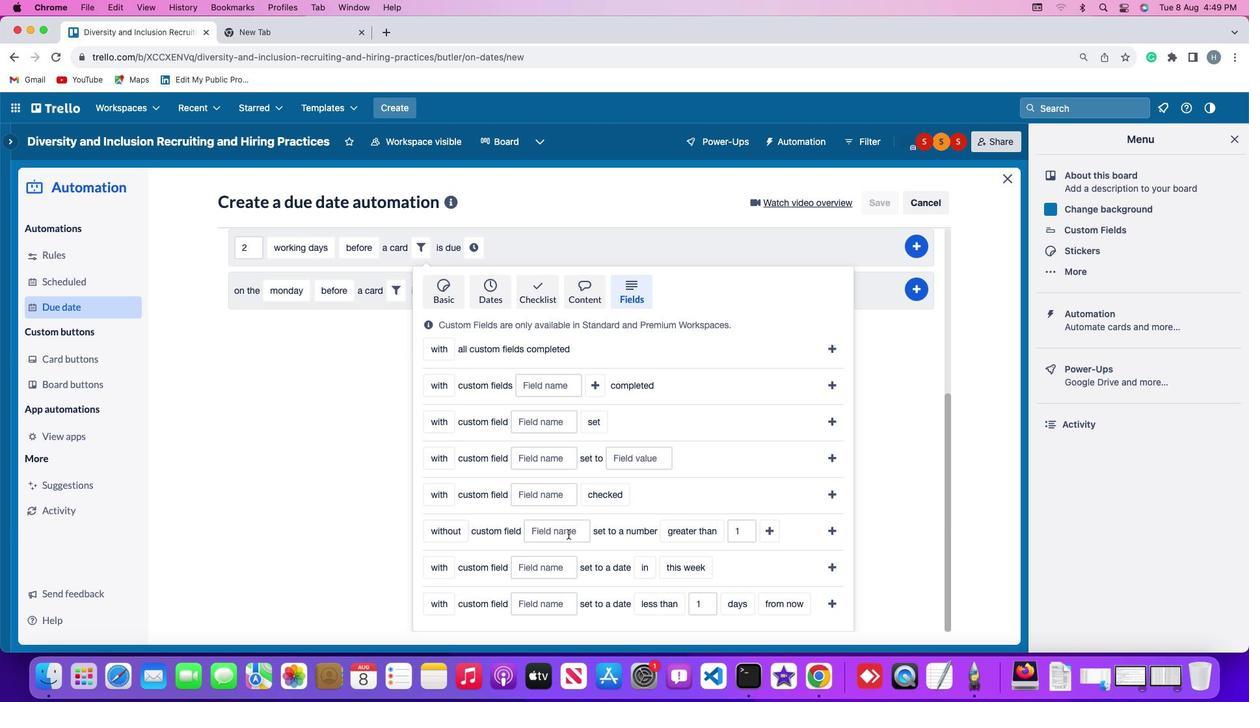 
Action: Mouse pressed left at (568, 534)
Screenshot: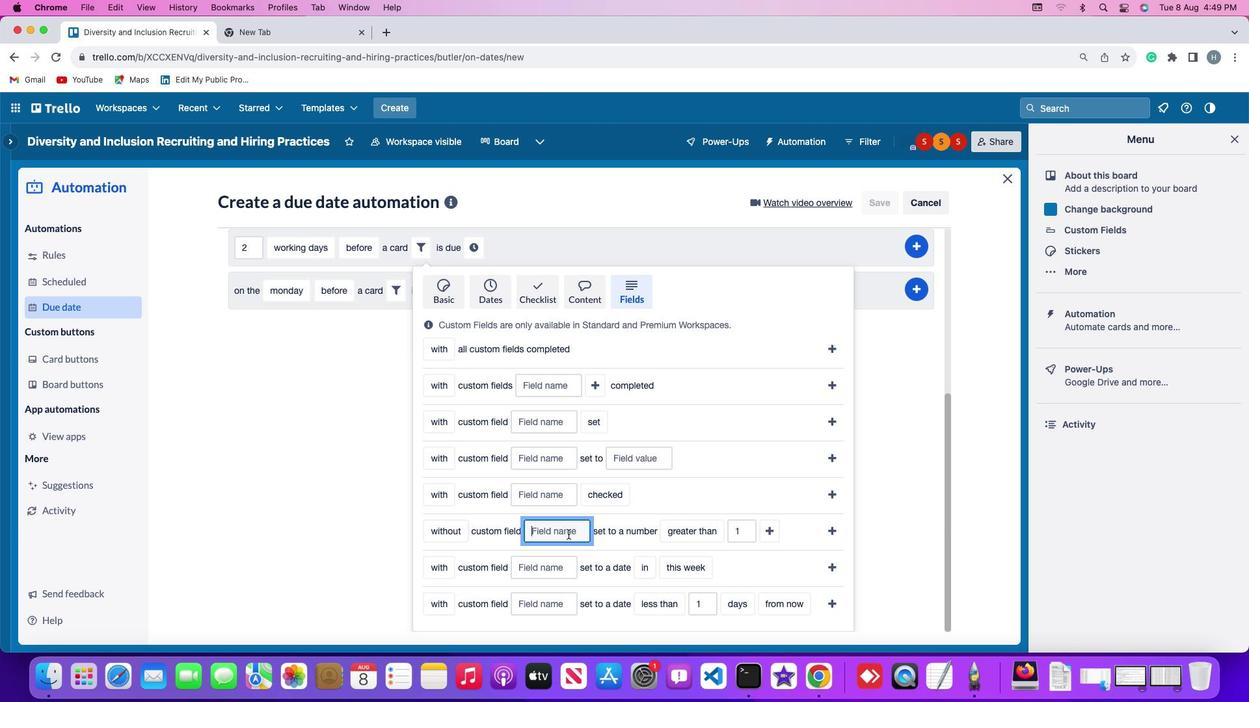 
Action: Key pressed Key.shift'R''e''s''u''m''e'
Screenshot: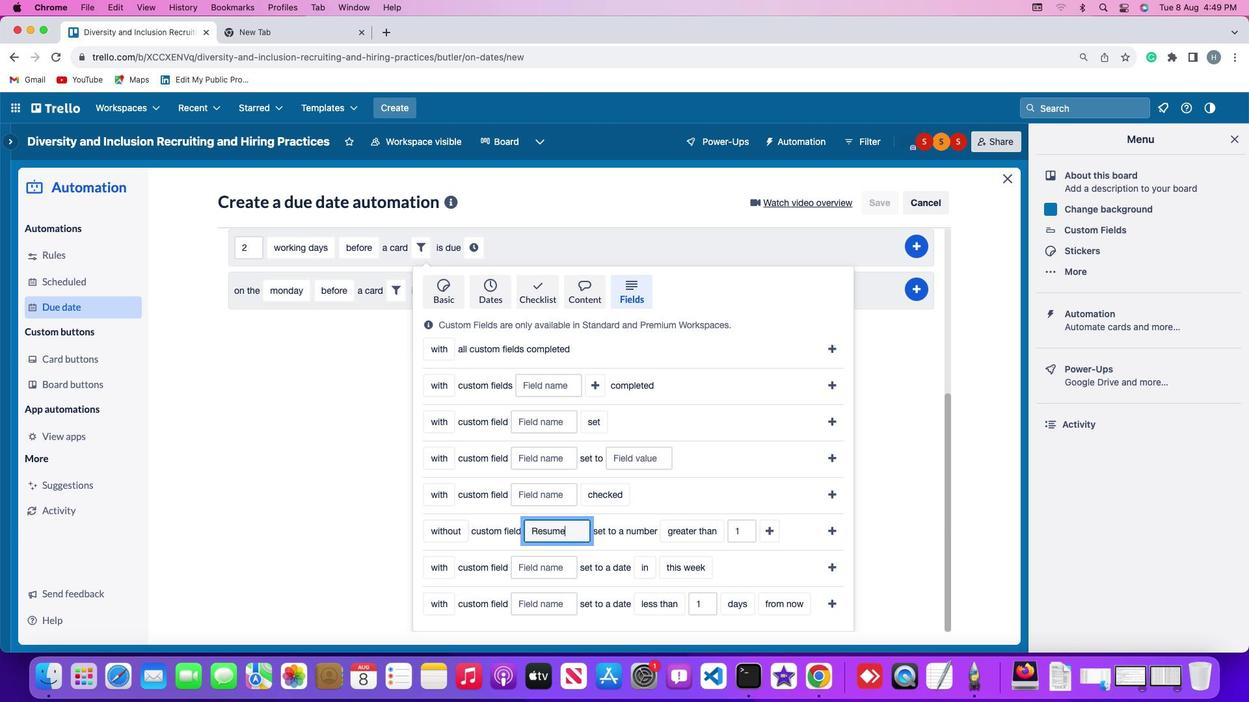 
Action: Mouse moved to (680, 533)
Screenshot: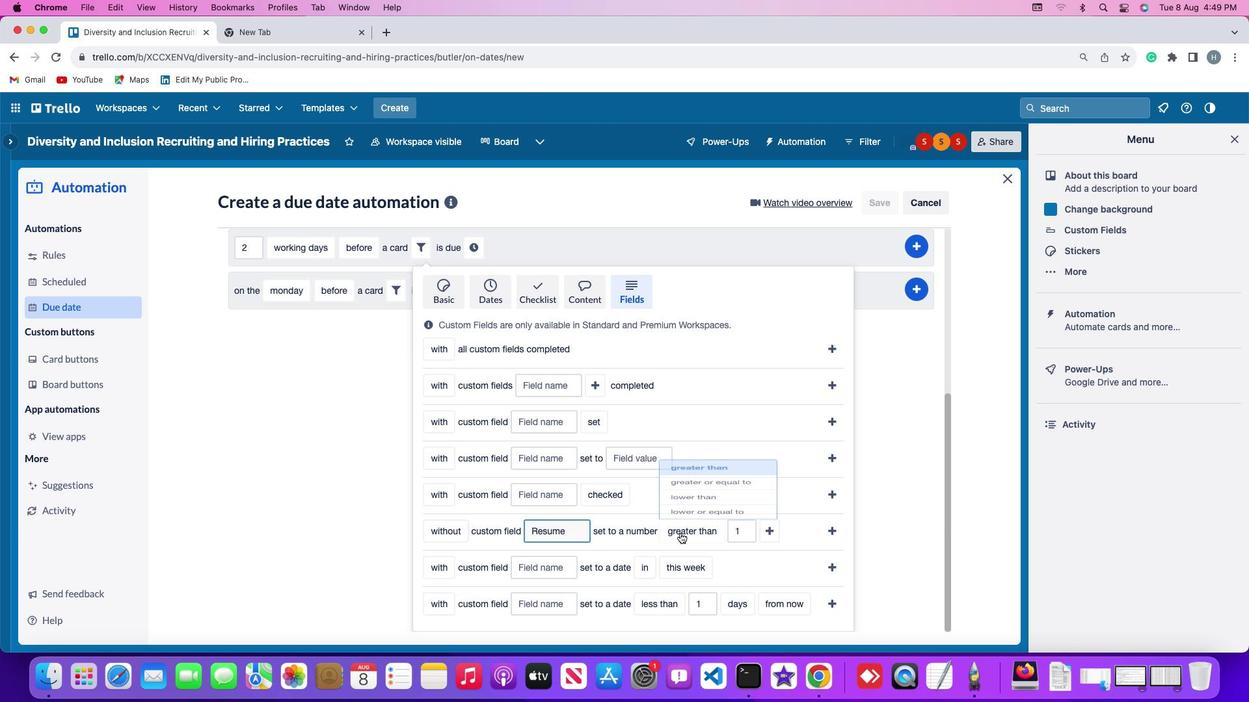 
Action: Mouse pressed left at (680, 533)
Screenshot: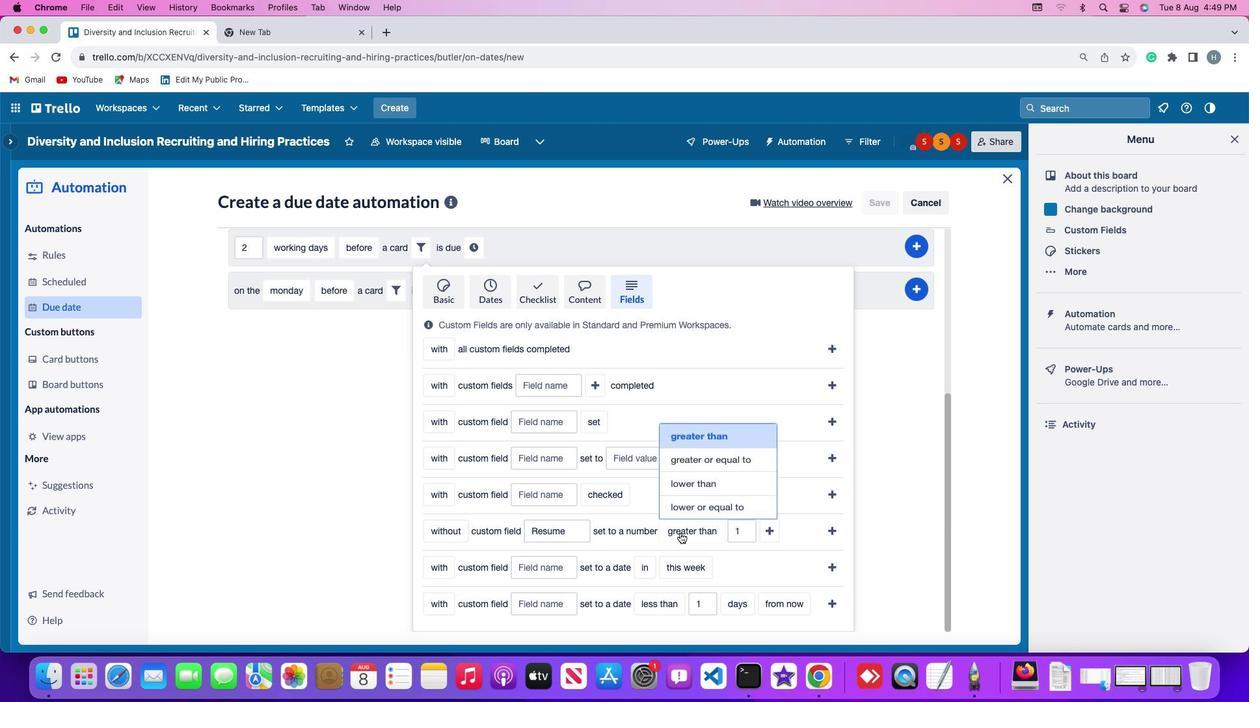 
Action: Mouse moved to (706, 430)
Screenshot: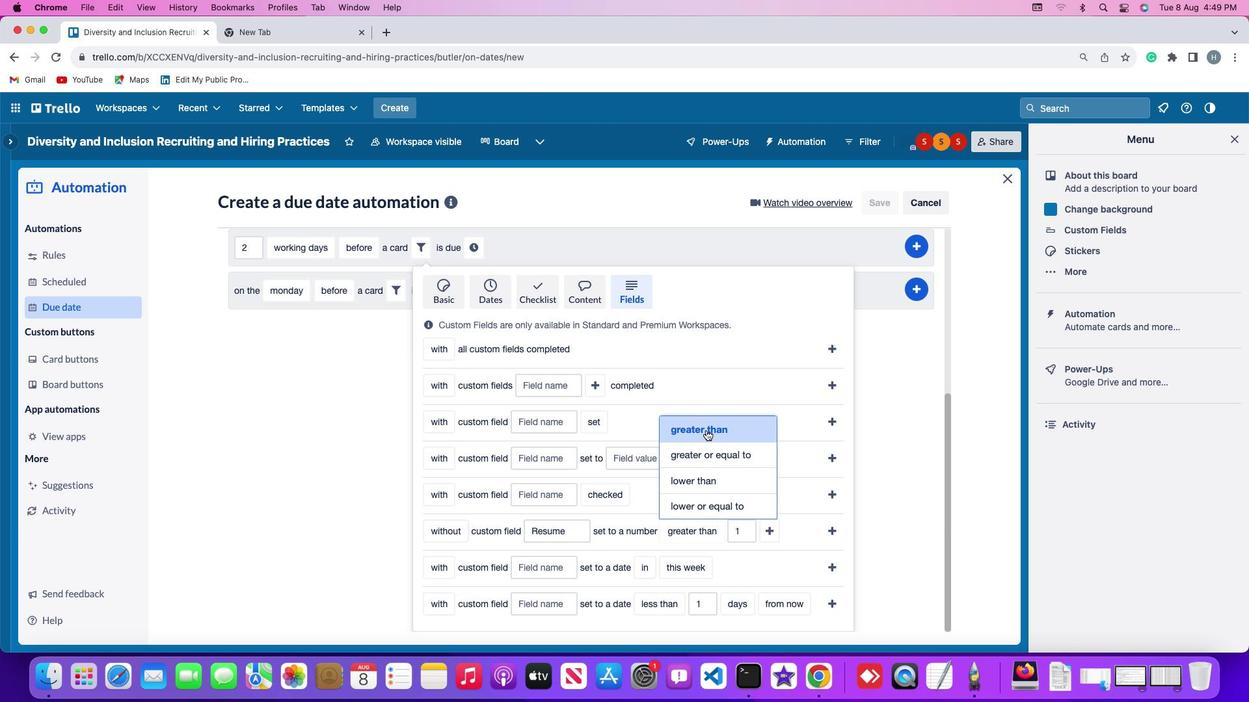 
Action: Mouse pressed left at (706, 430)
Screenshot: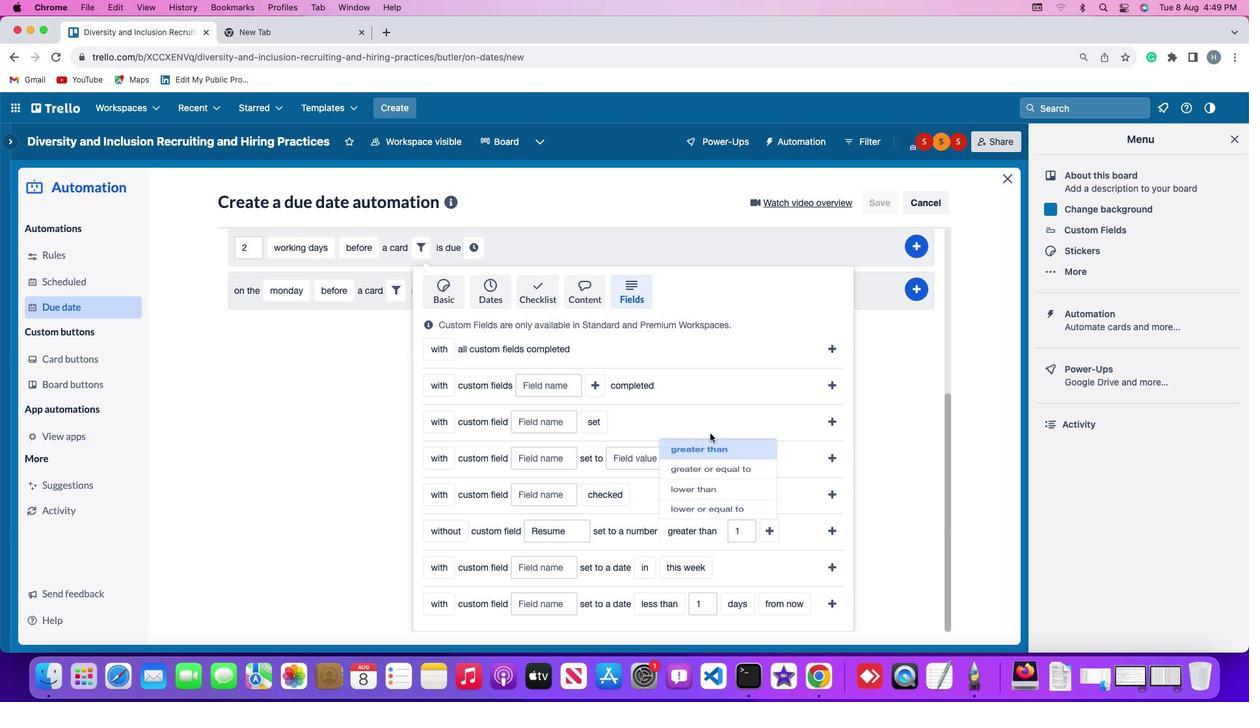 
Action: Mouse moved to (749, 533)
Screenshot: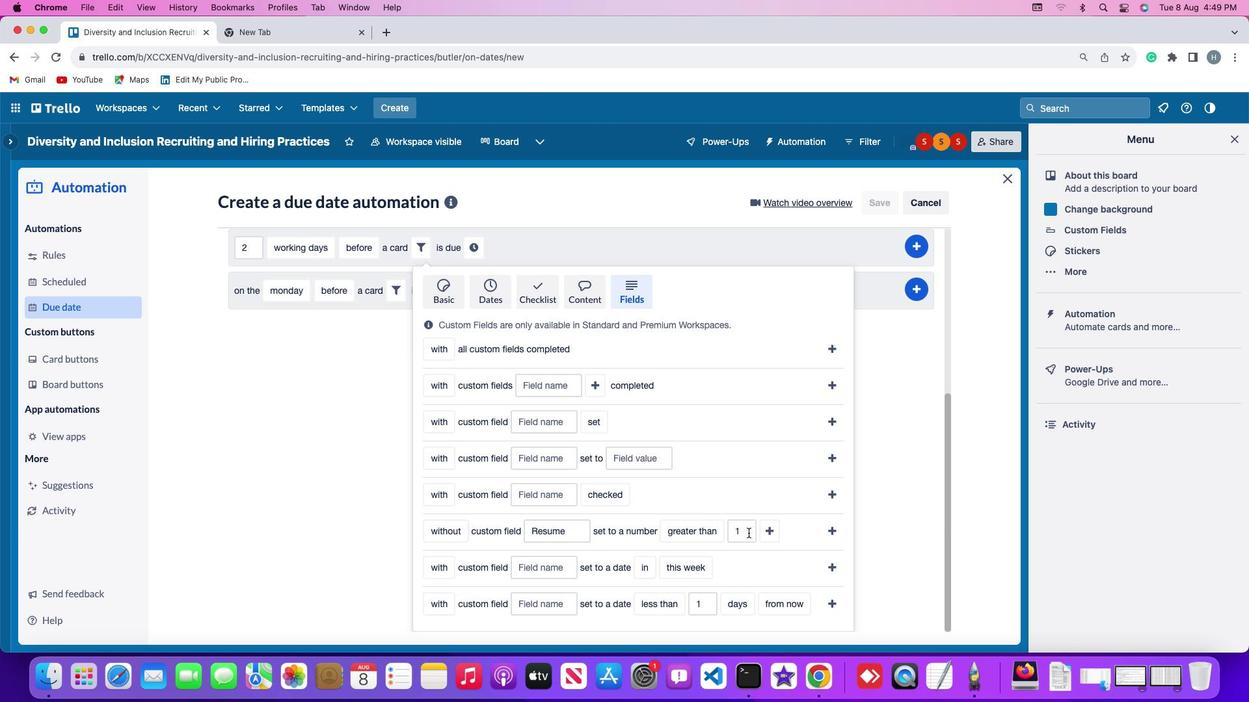
Action: Mouse pressed left at (749, 533)
Screenshot: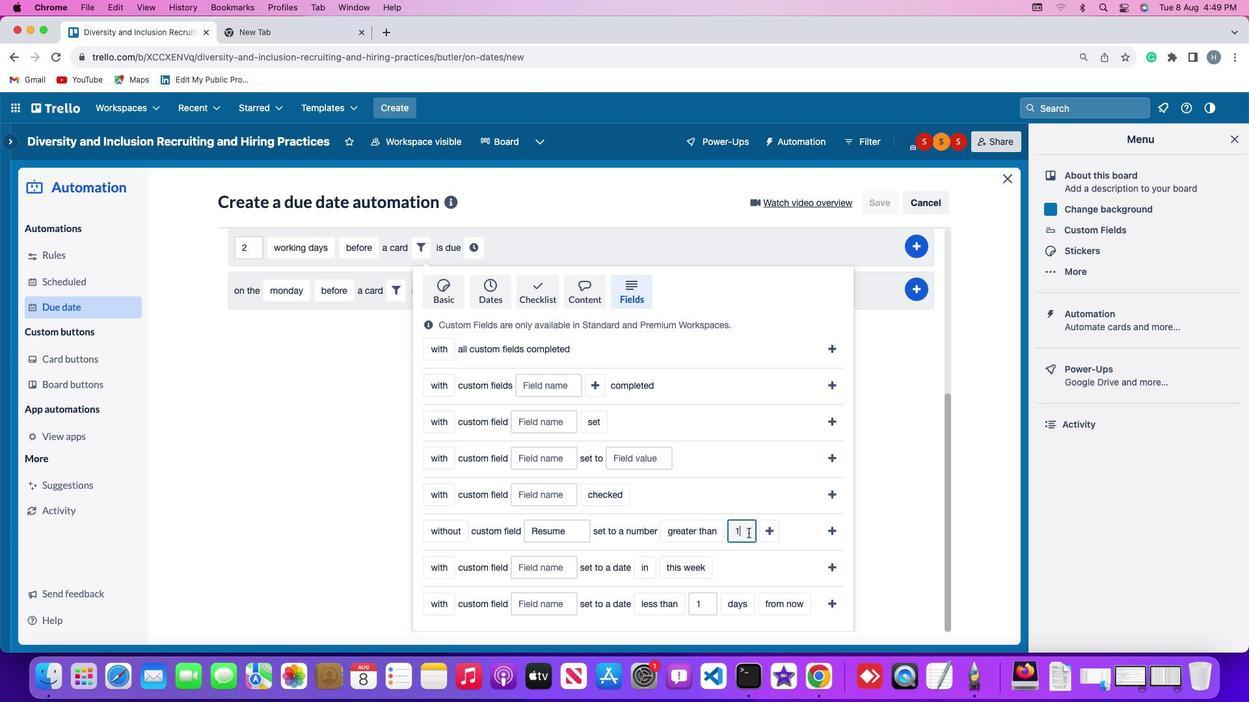 
Action: Key pressed Key.backspace'1'
Screenshot: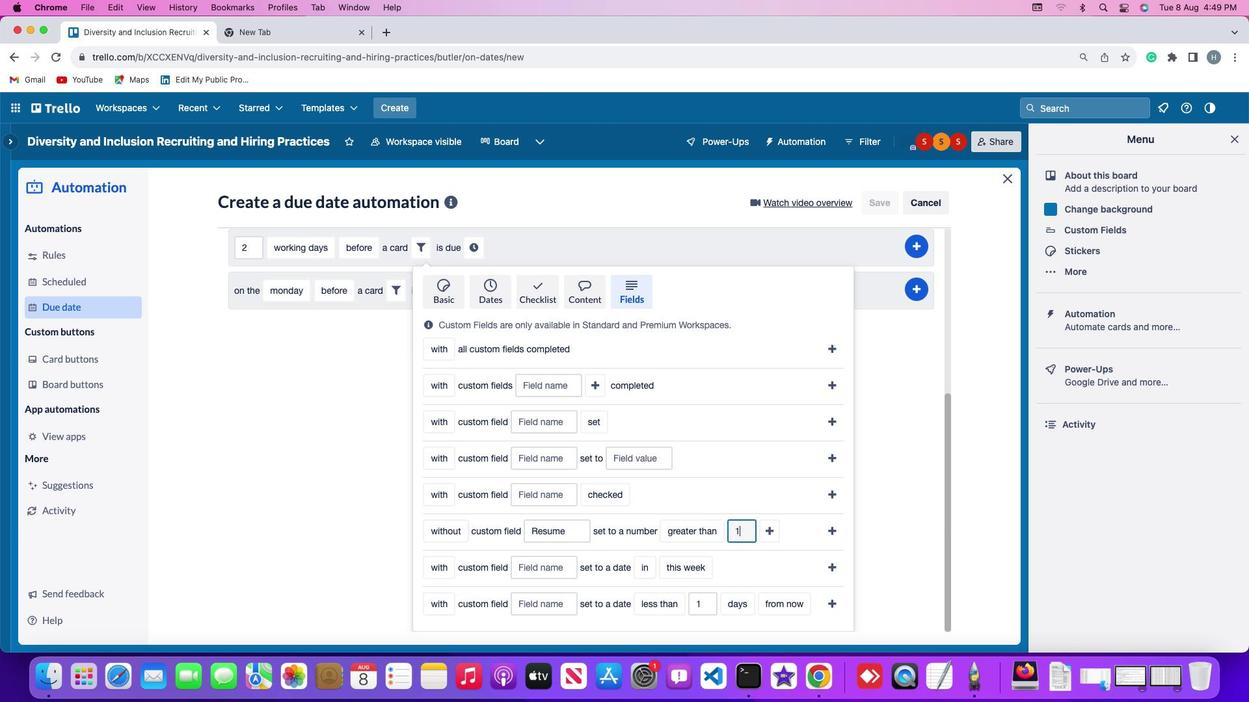 
Action: Mouse moved to (774, 533)
Screenshot: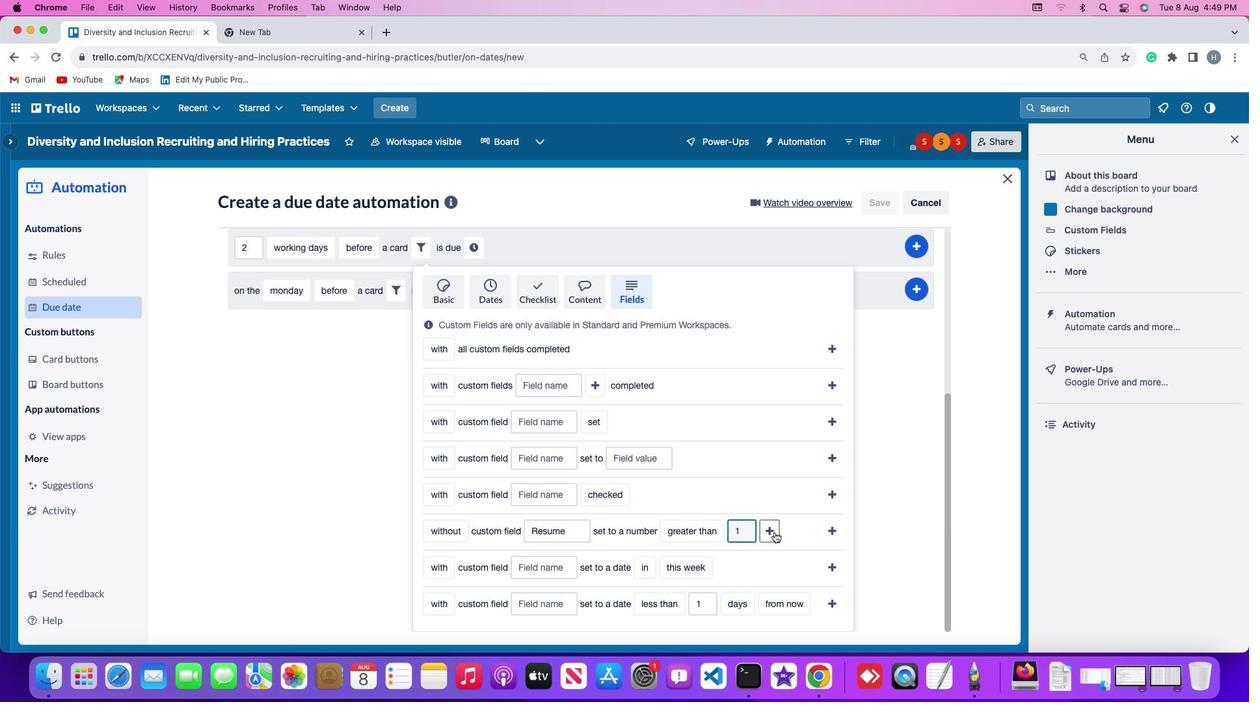 
Action: Mouse pressed left at (774, 533)
Screenshot: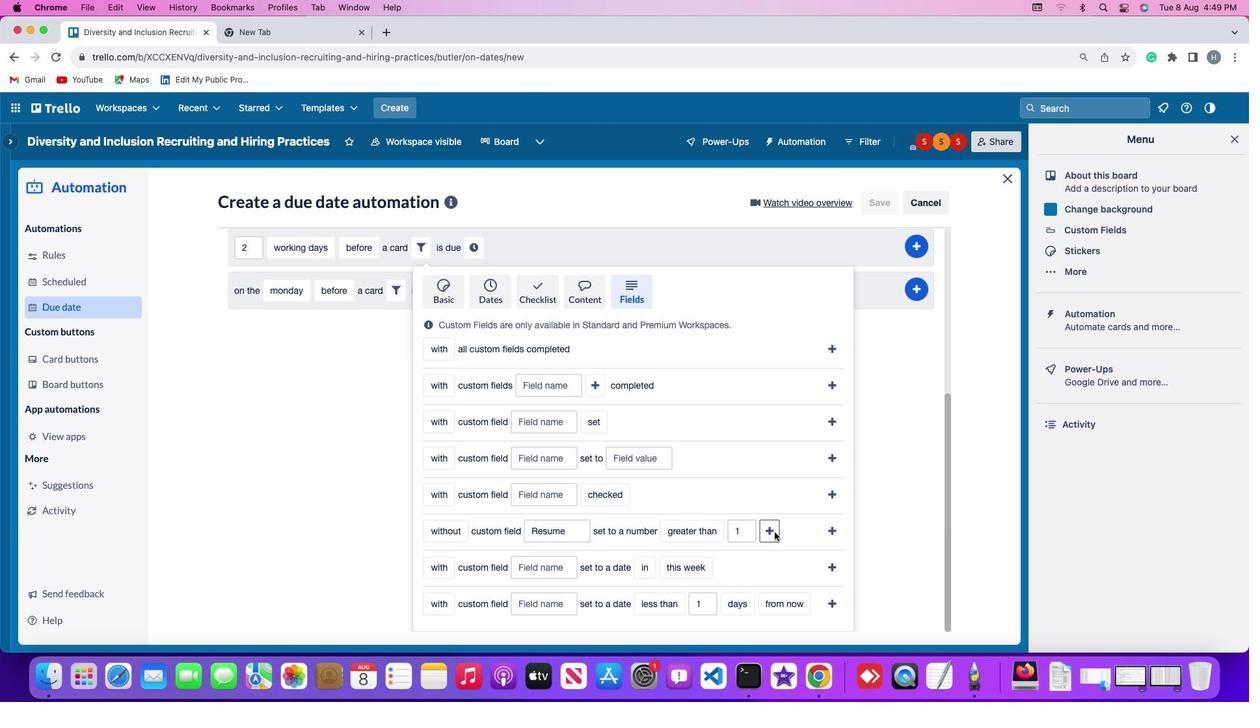 
Action: Mouse moved to (476, 562)
Screenshot: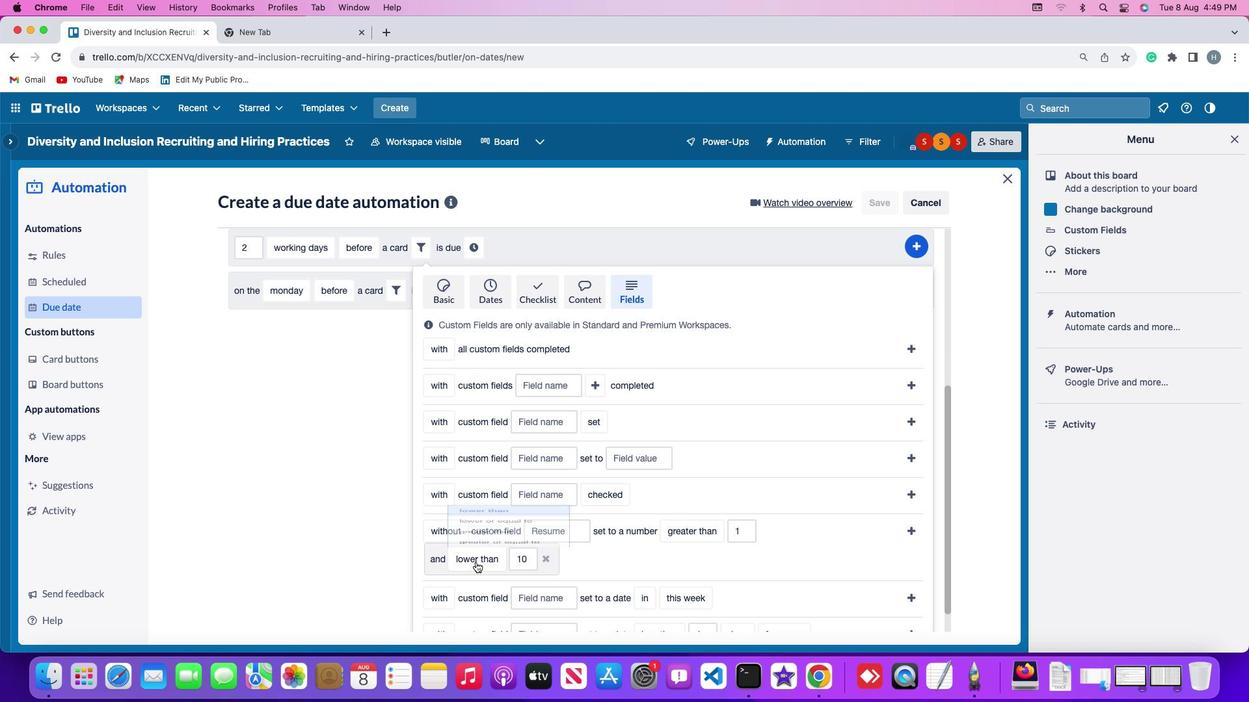 
Action: Mouse pressed left at (476, 562)
Screenshot: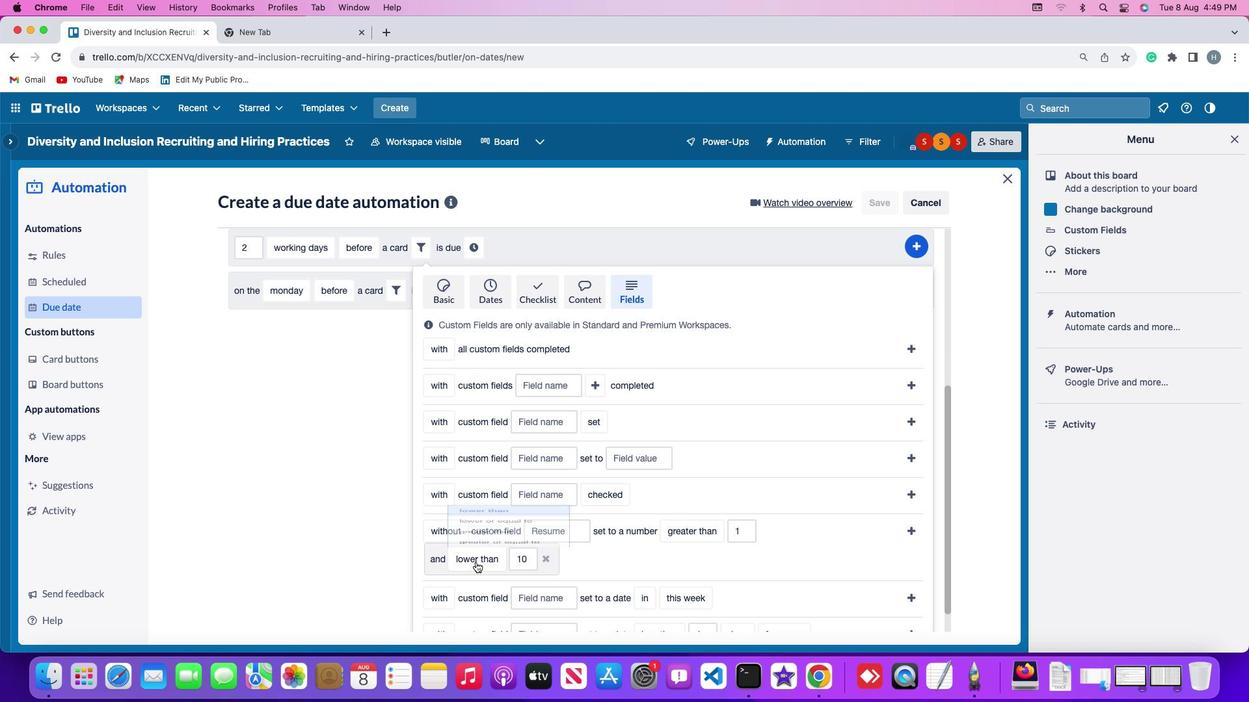 
Action: Mouse moved to (492, 488)
Screenshot: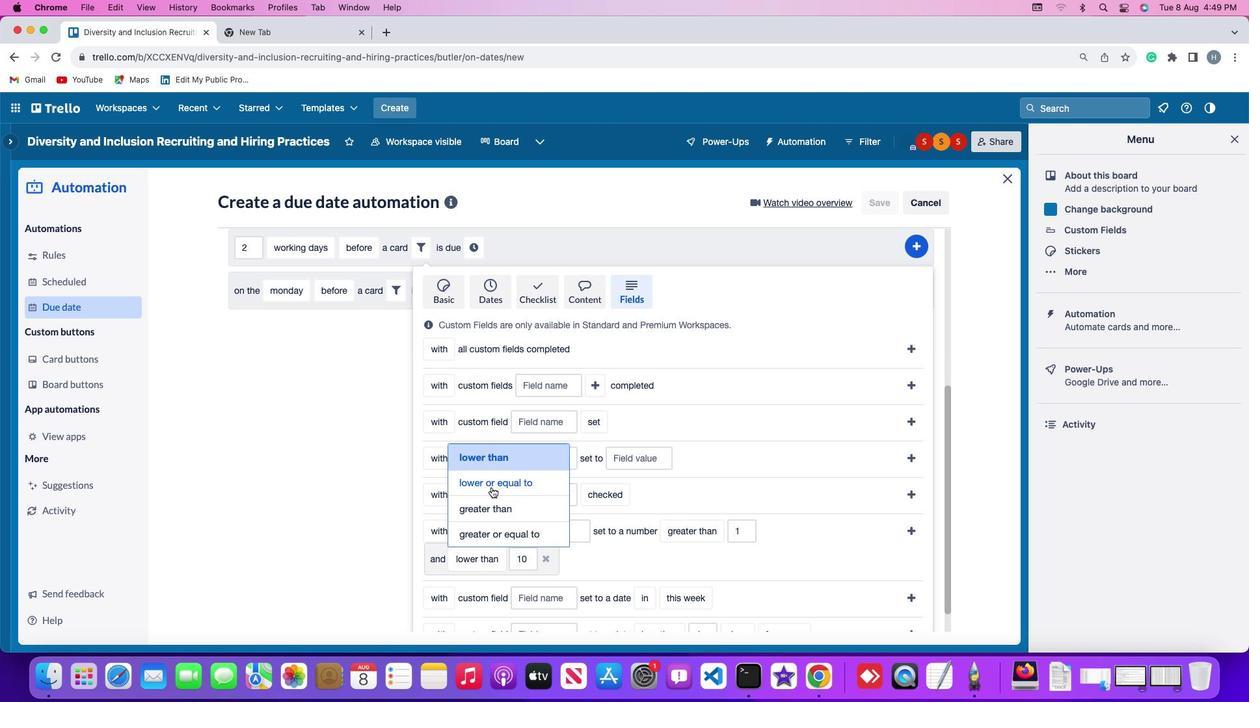 
Action: Mouse pressed left at (492, 488)
Screenshot: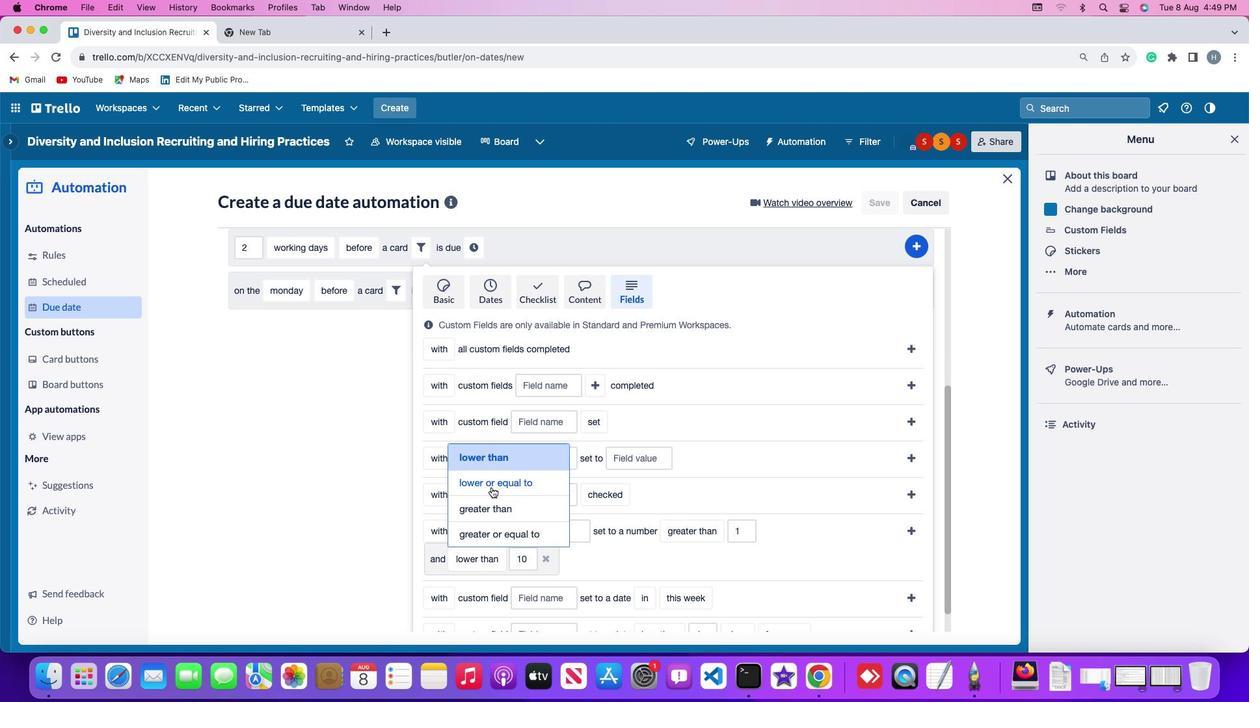 
Action: Mouse moved to (554, 559)
Screenshot: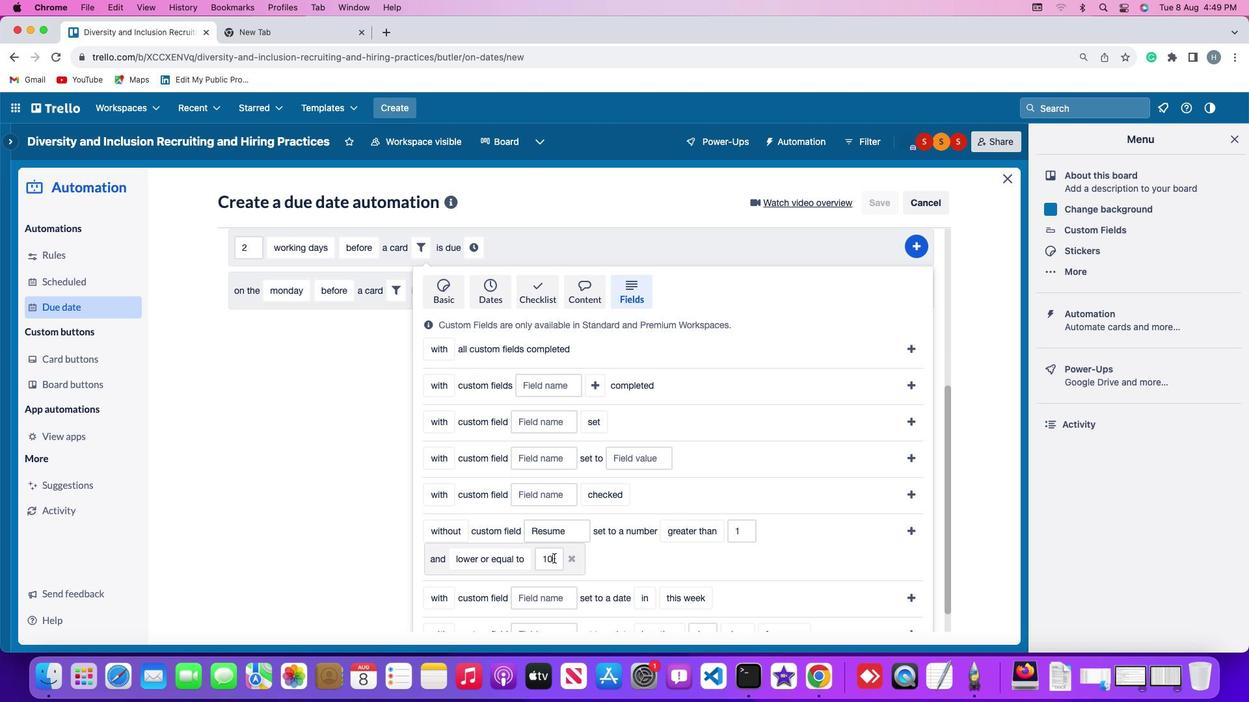 
Action: Mouse pressed left at (554, 559)
Screenshot: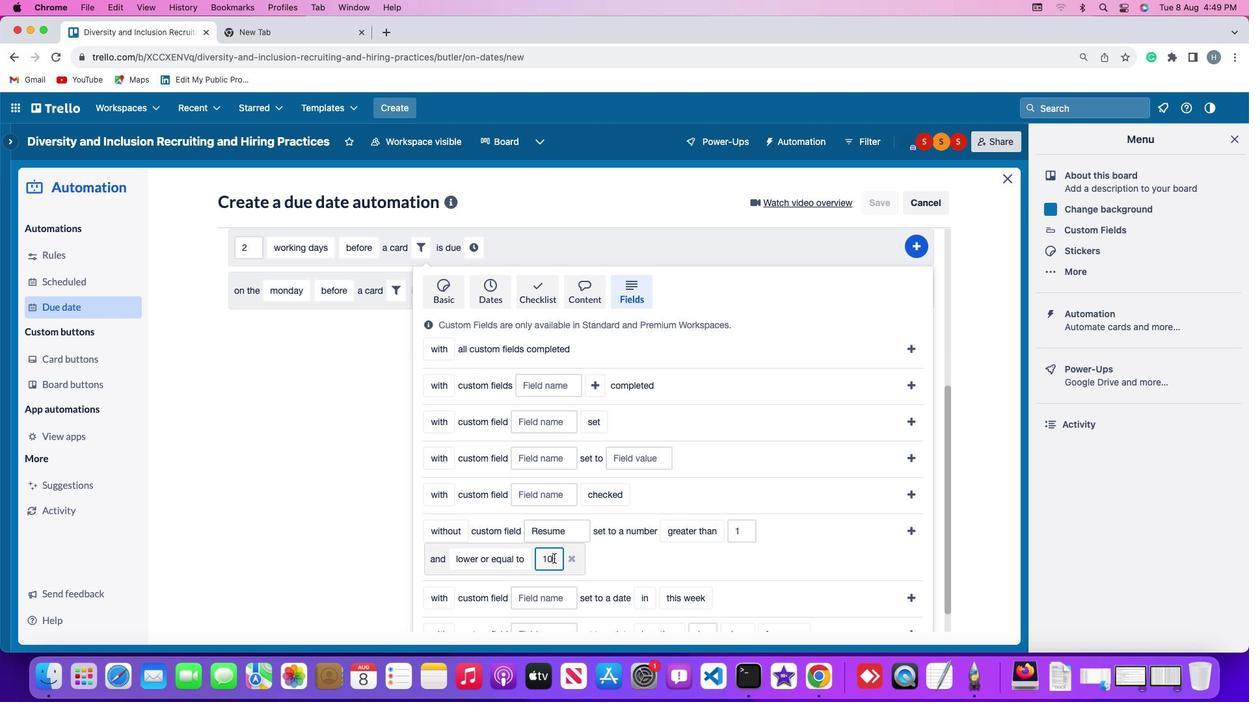 
Action: Key pressed Key.backspaceKey.backspace'1''0'
Screenshot: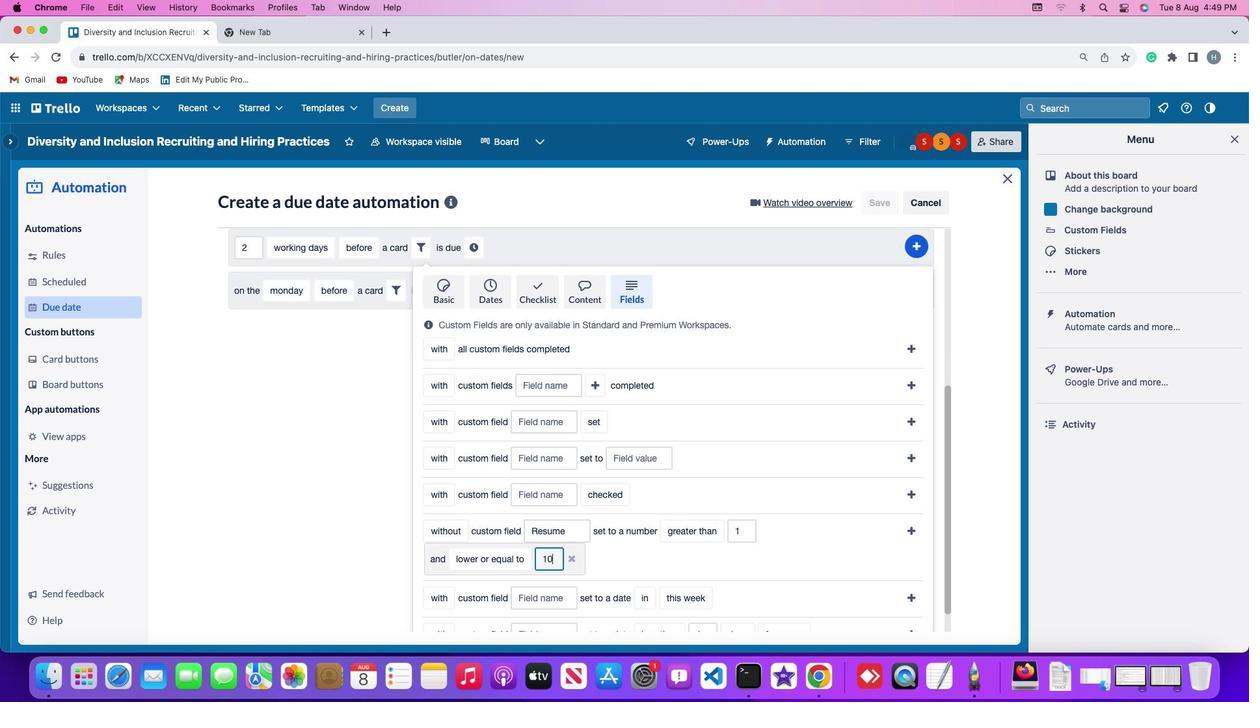 
Action: Mouse moved to (913, 528)
Screenshot: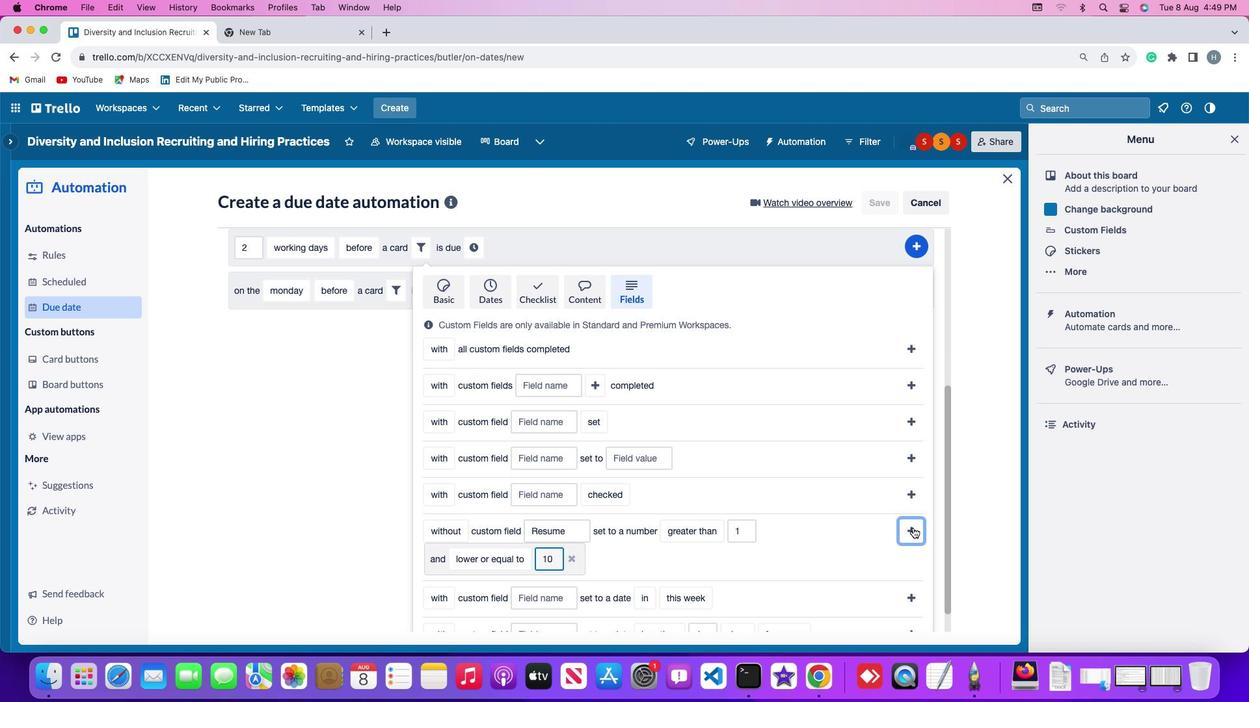 
Action: Mouse pressed left at (913, 528)
Screenshot: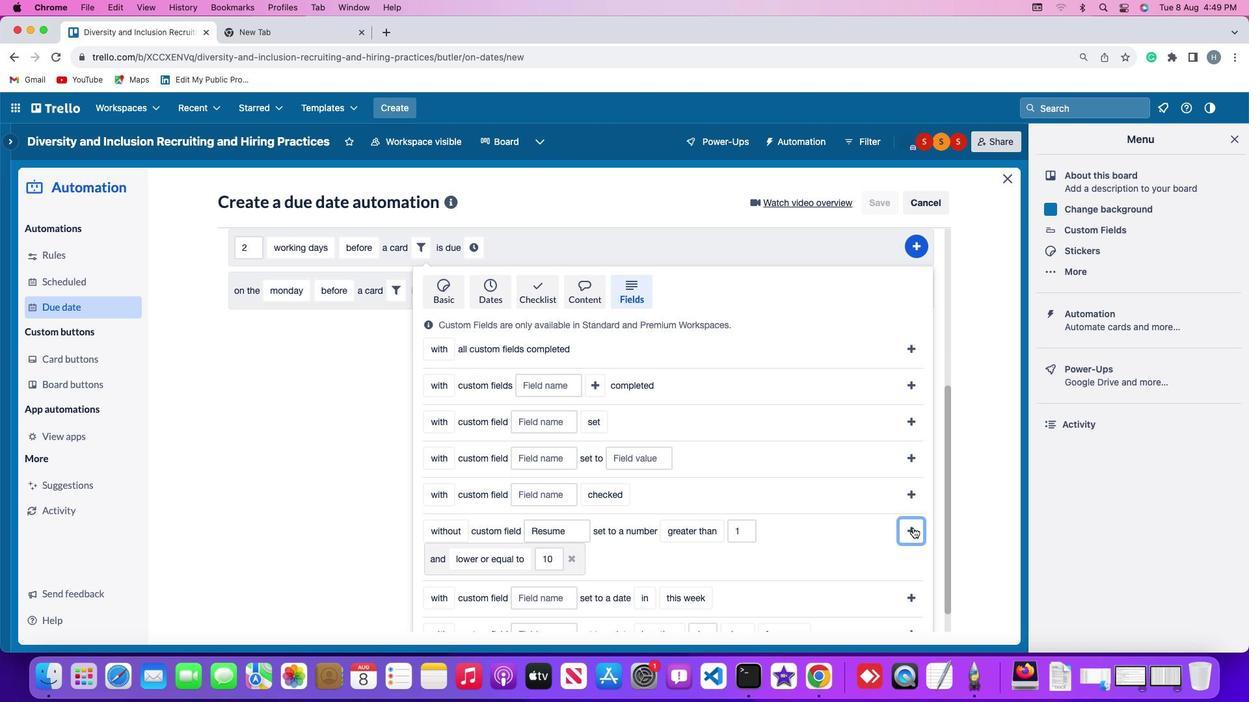 
Action: Mouse moved to (859, 522)
Screenshot: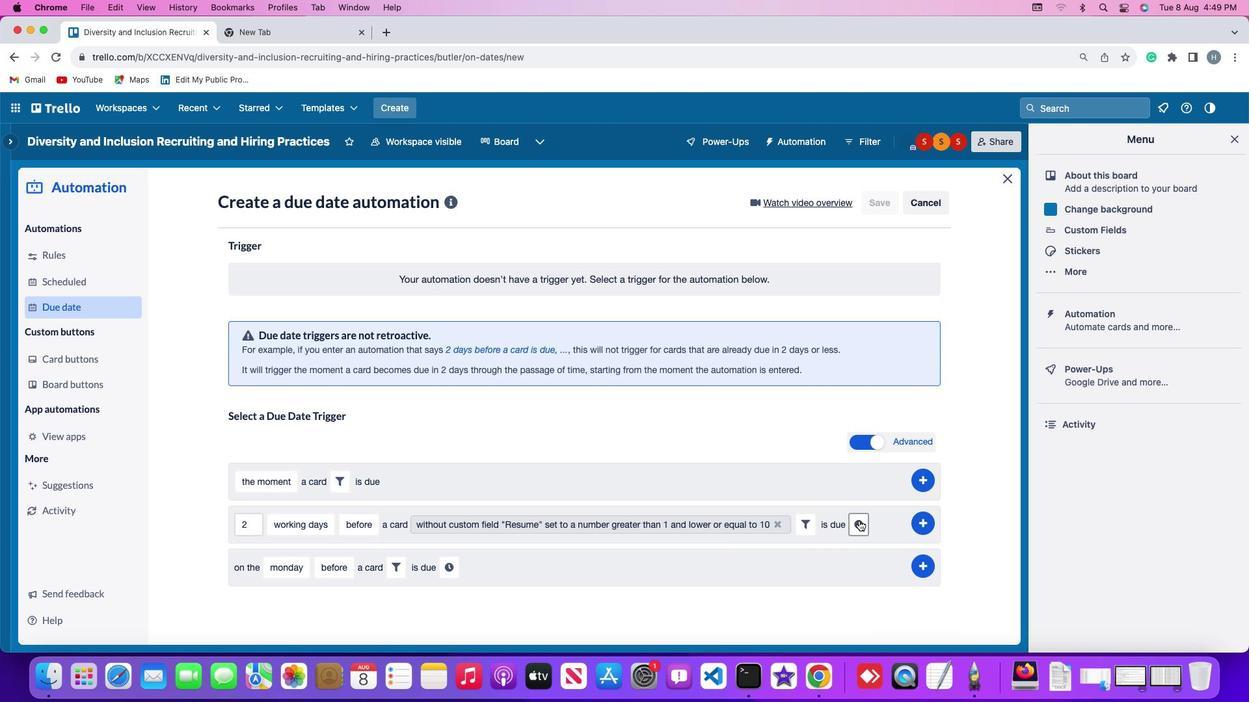 
Action: Mouse pressed left at (859, 522)
Screenshot: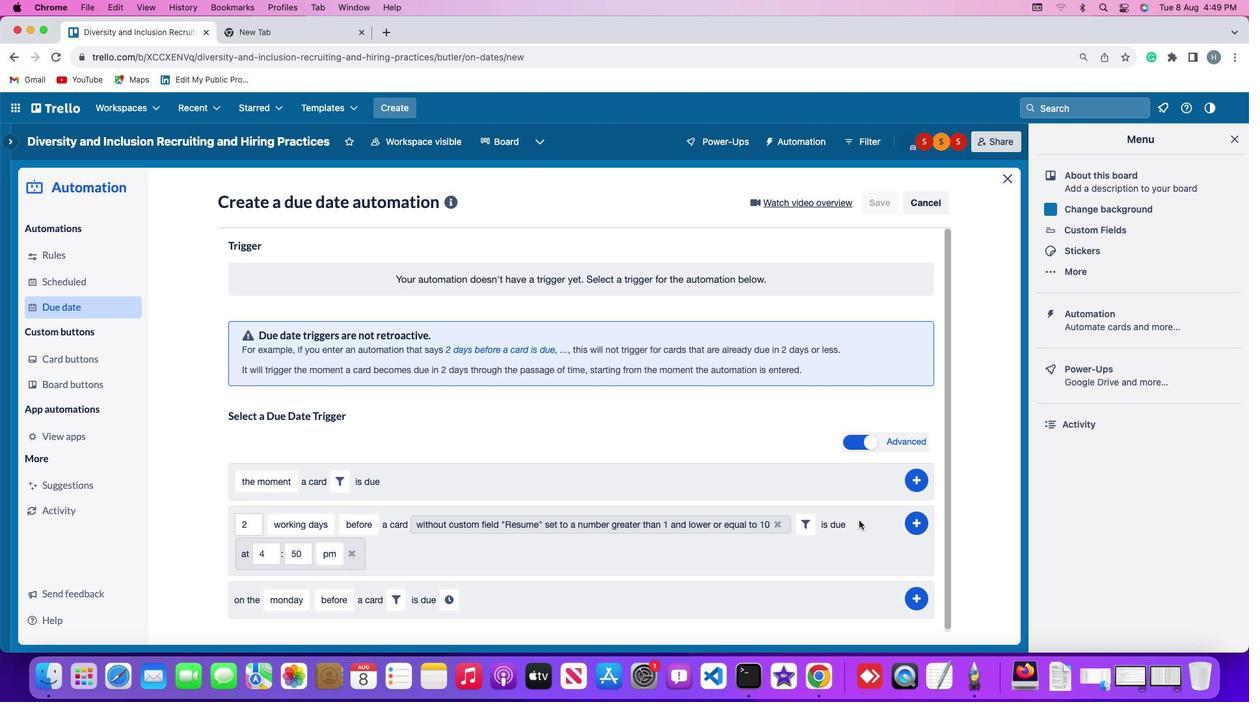 
Action: Mouse moved to (272, 559)
Screenshot: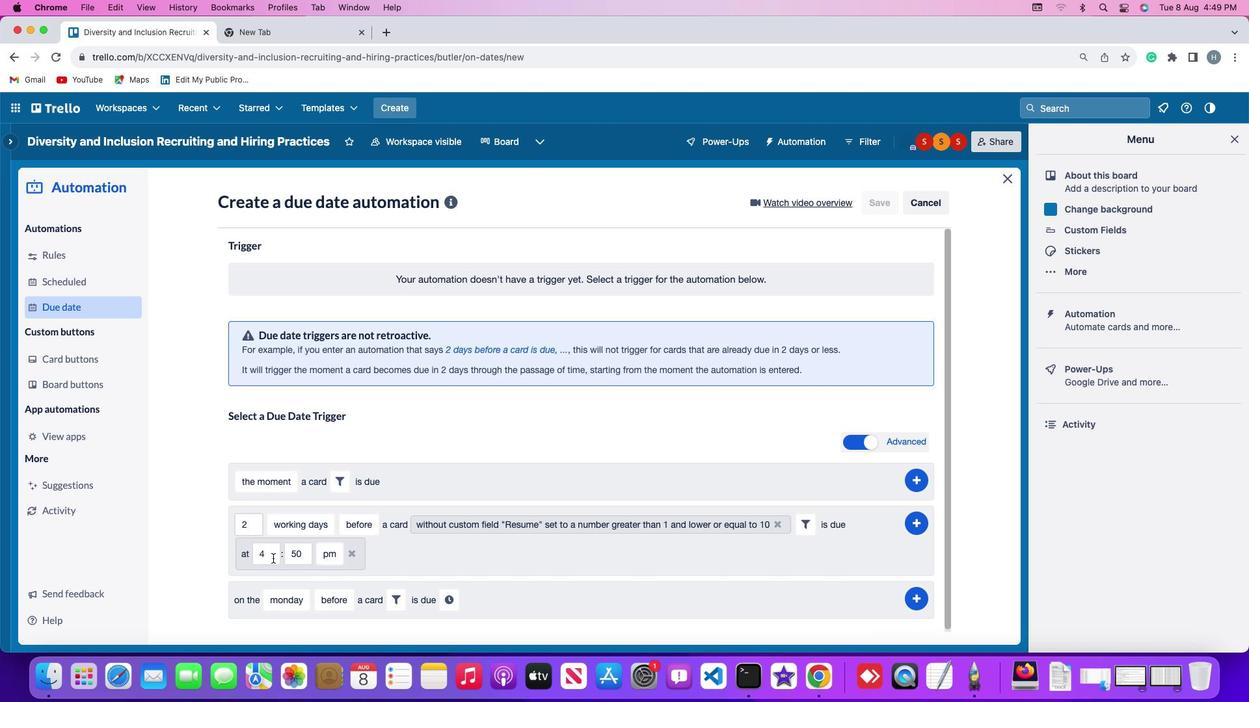 
Action: Mouse pressed left at (272, 559)
Screenshot: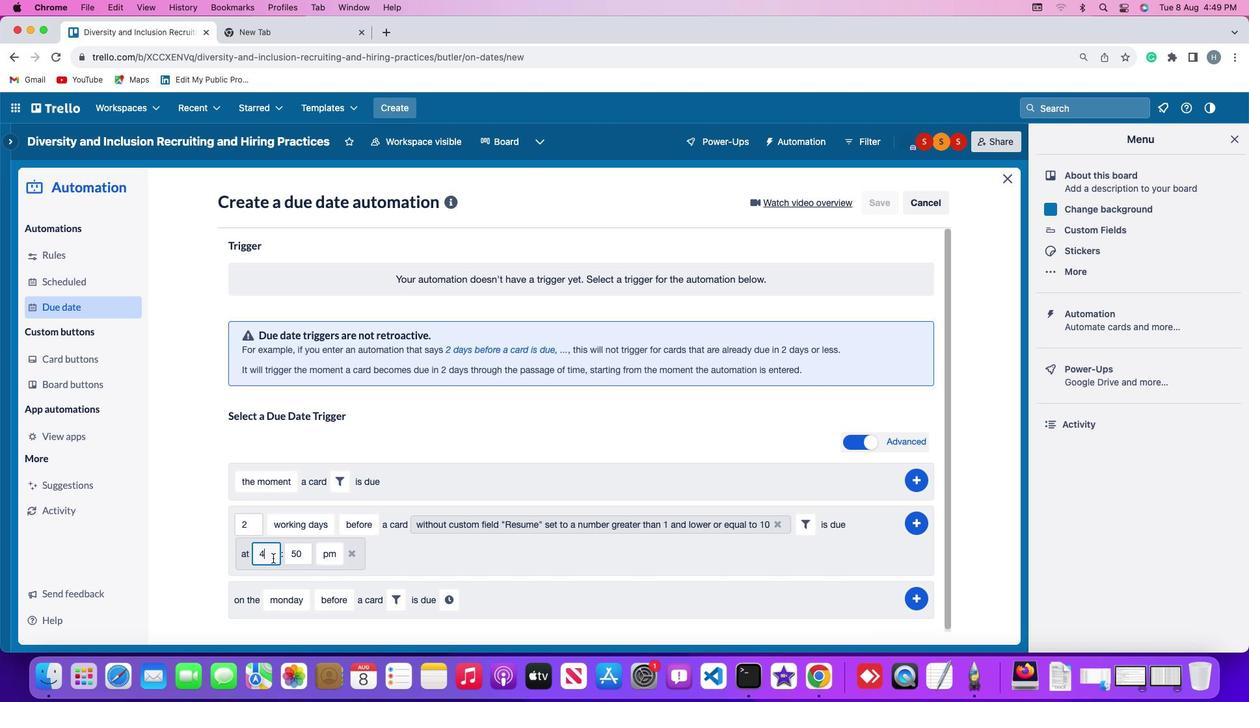 
Action: Mouse moved to (273, 557)
Screenshot: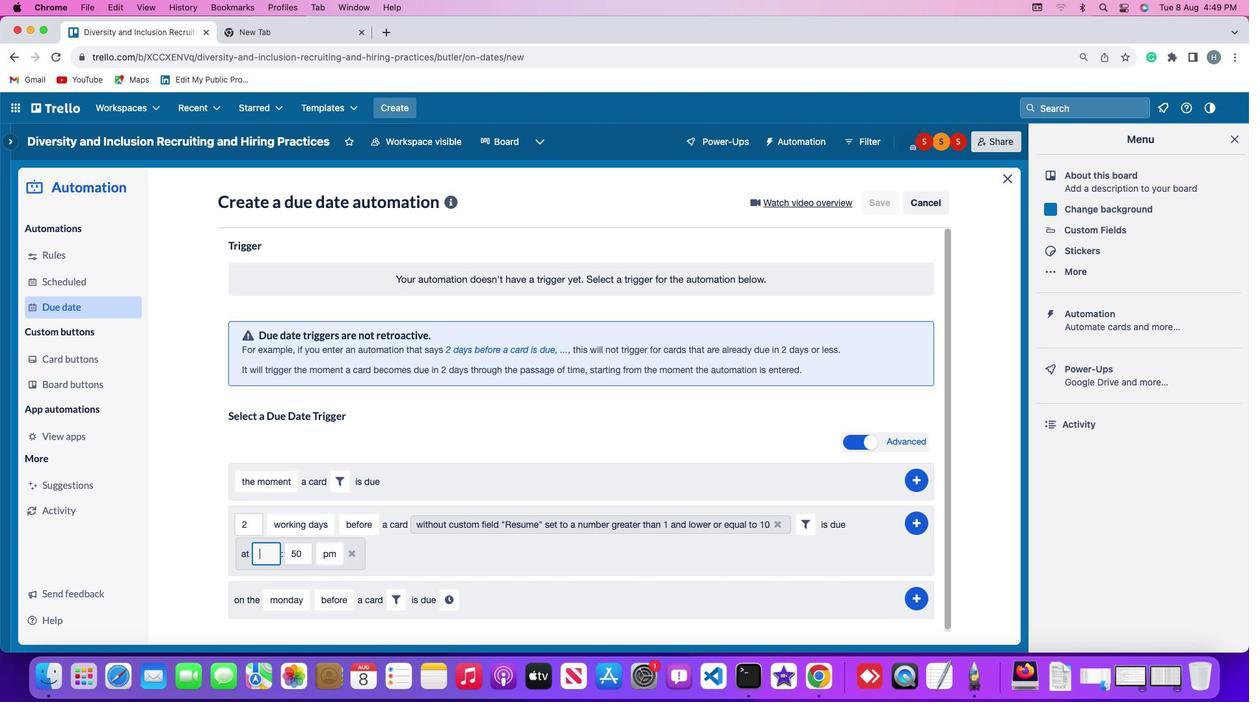 
Action: Key pressed Key.backspace'1''1'
Screenshot: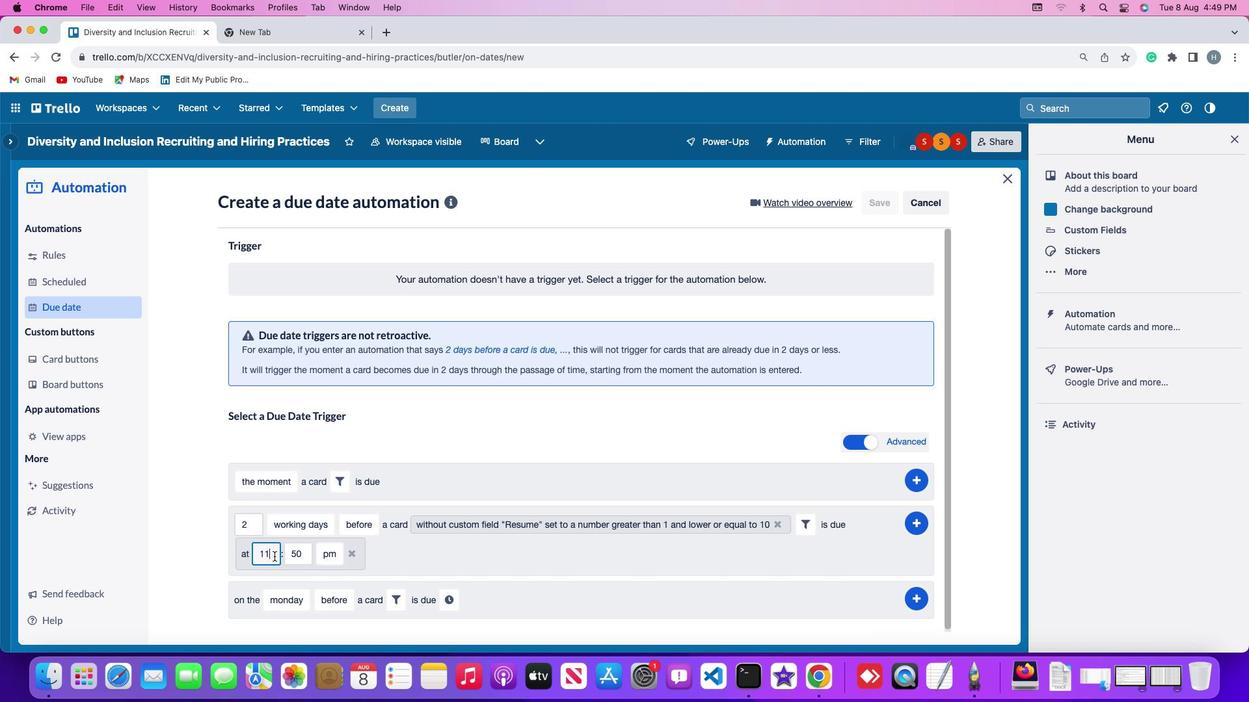 
Action: Mouse moved to (301, 555)
Screenshot: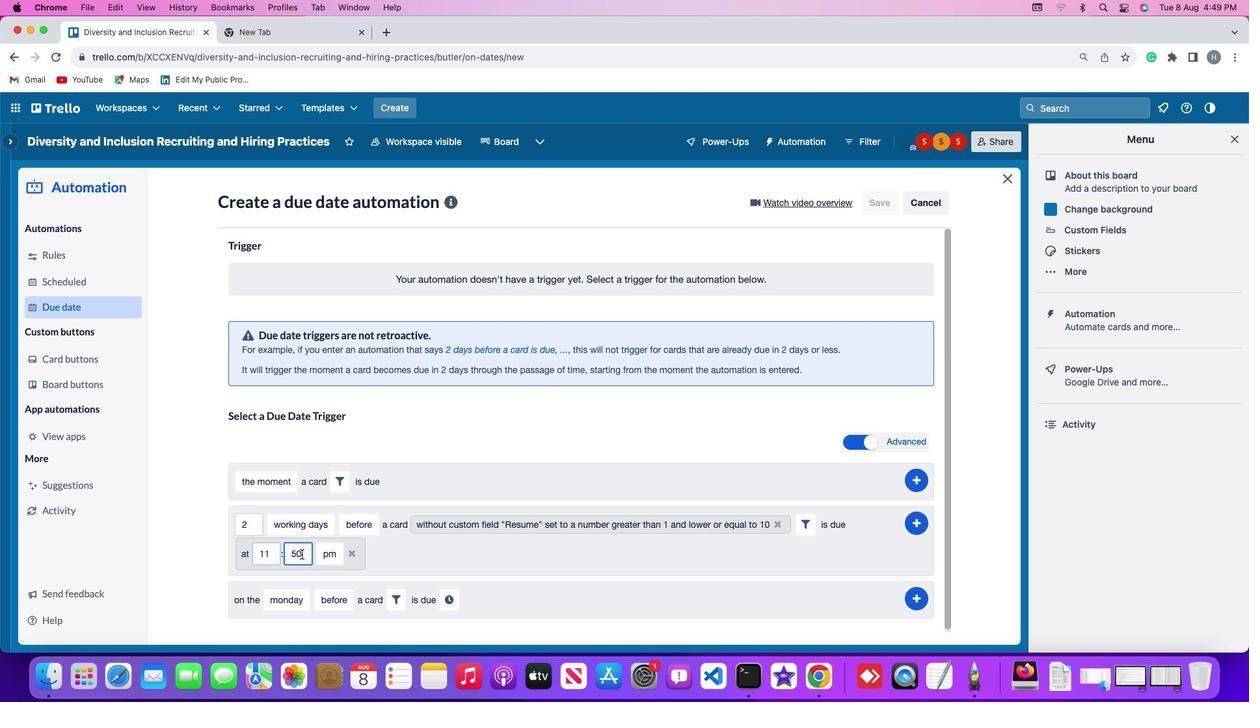 
Action: Mouse pressed left at (301, 555)
Screenshot: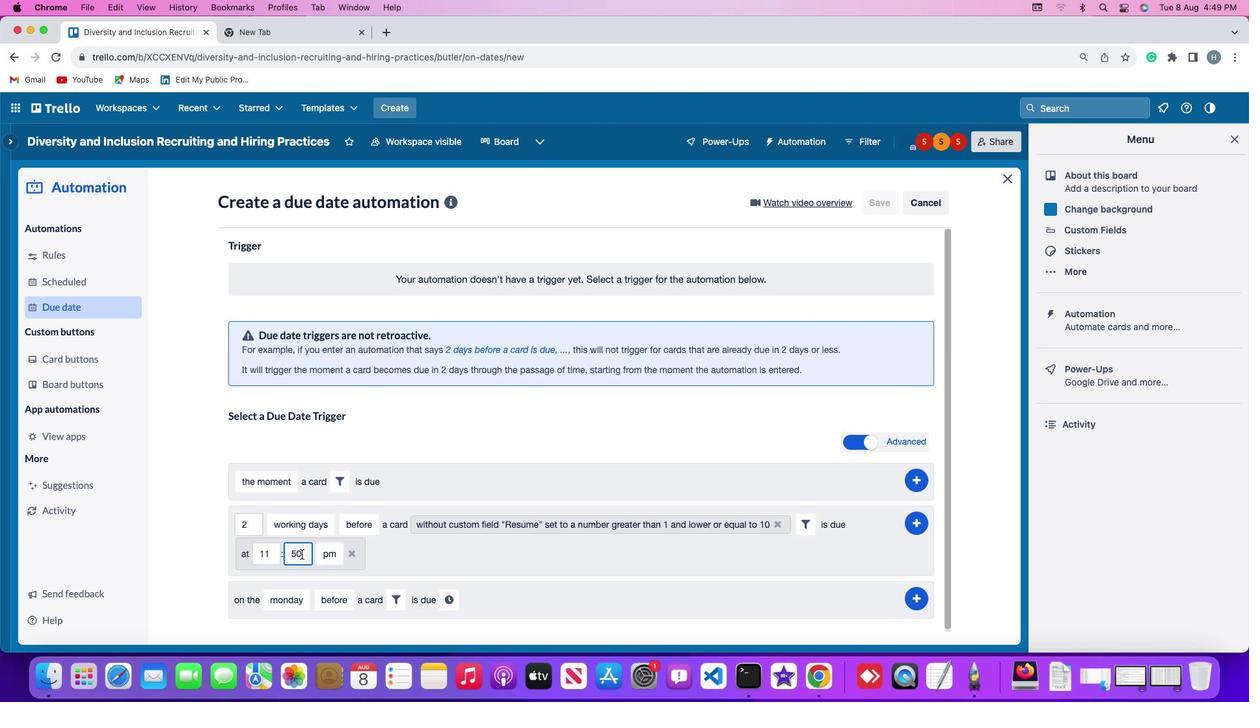 
Action: Key pressed Key.backspaceKey.backspace'0''0'
Screenshot: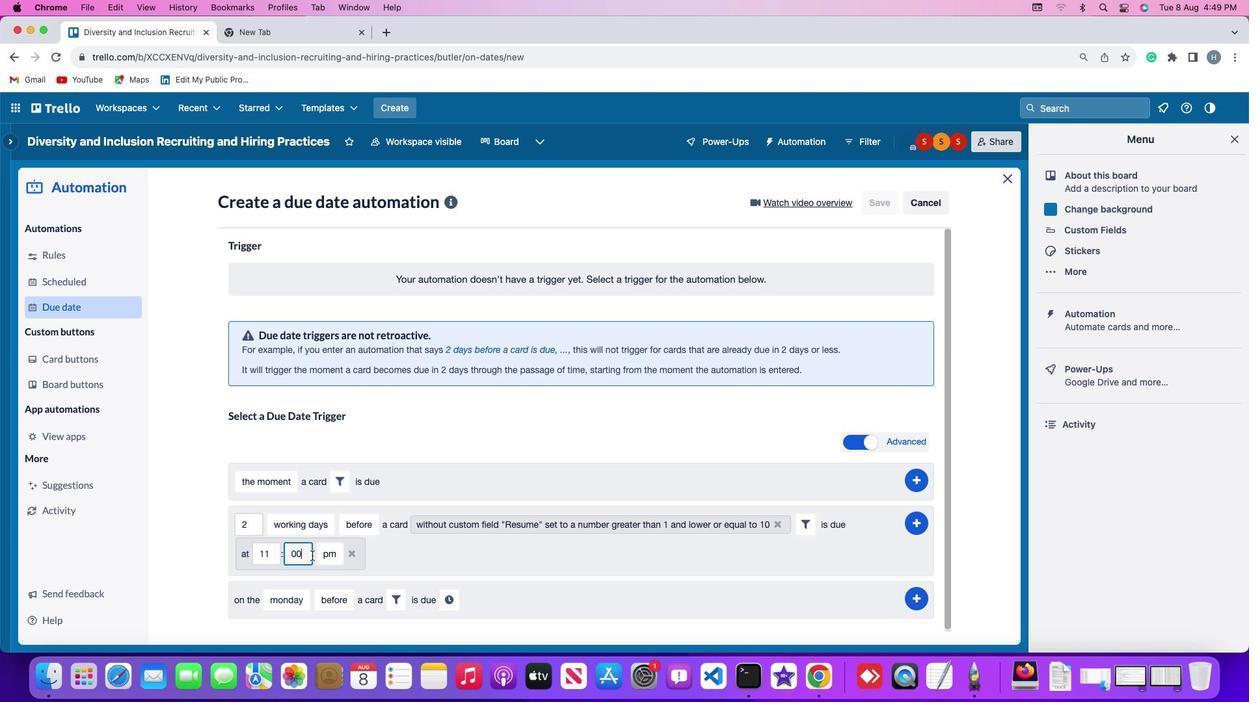 
Action: Mouse moved to (322, 555)
Screenshot: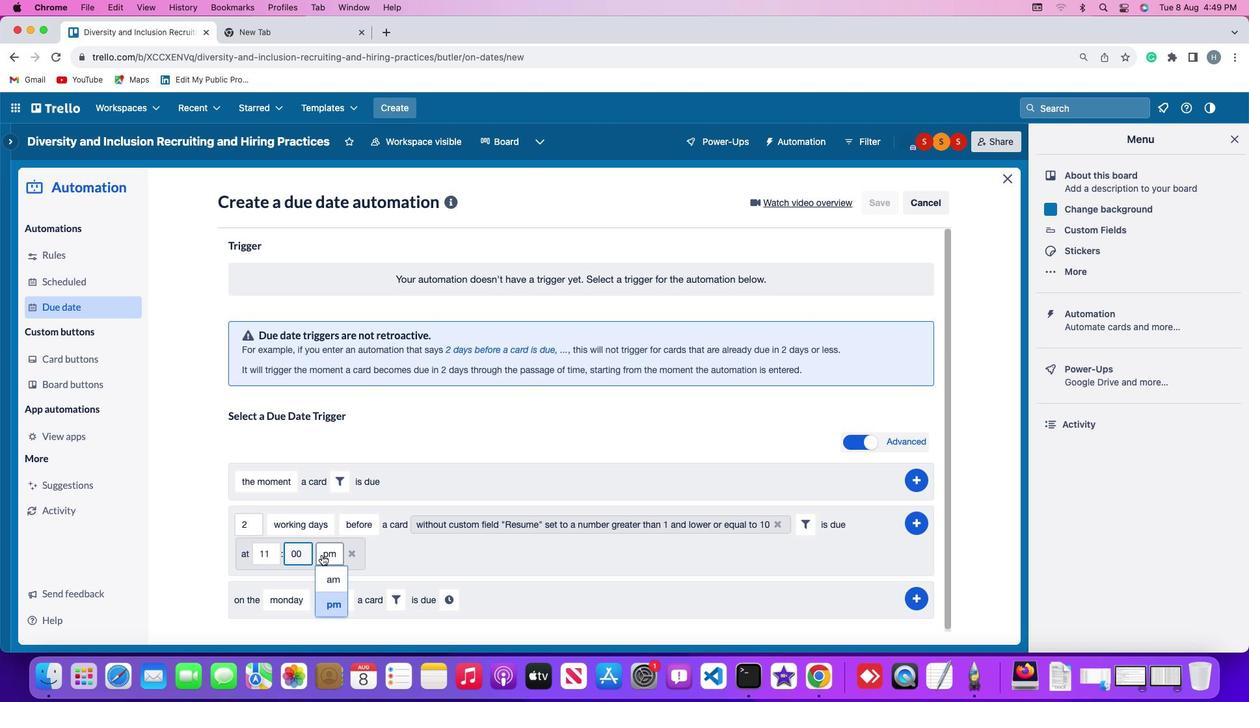 
Action: Mouse pressed left at (322, 555)
Screenshot: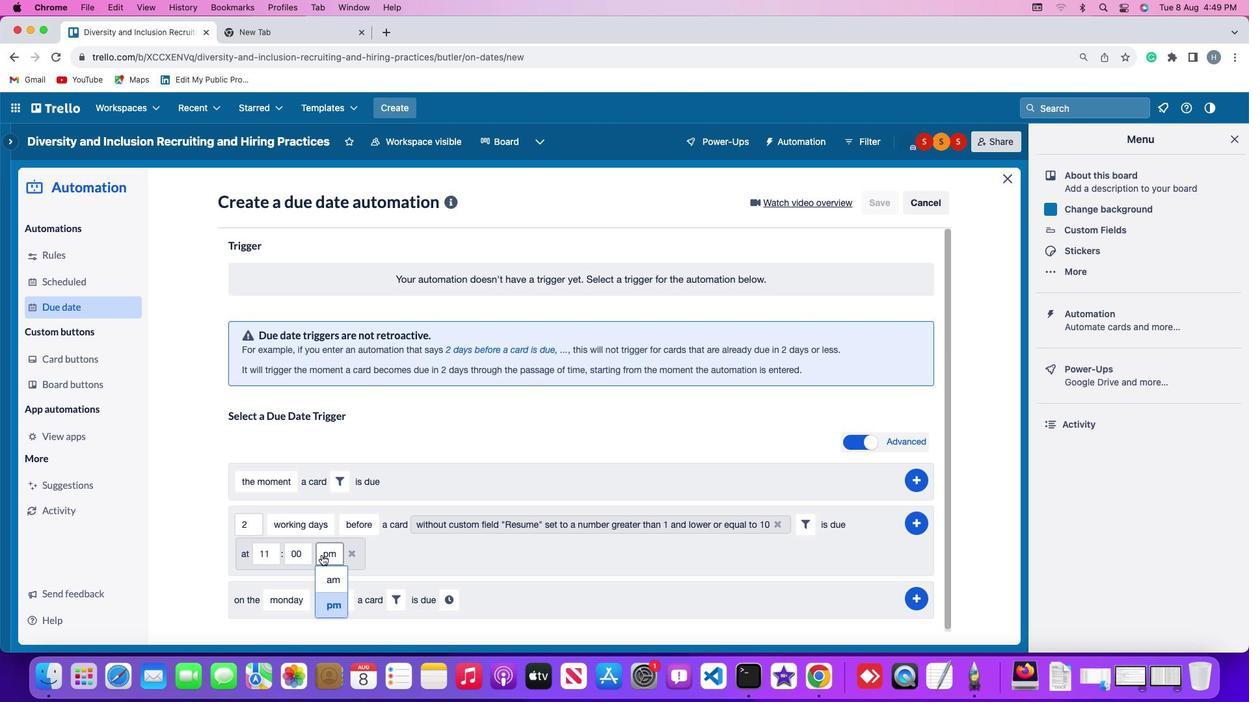 
Action: Mouse moved to (333, 585)
Screenshot: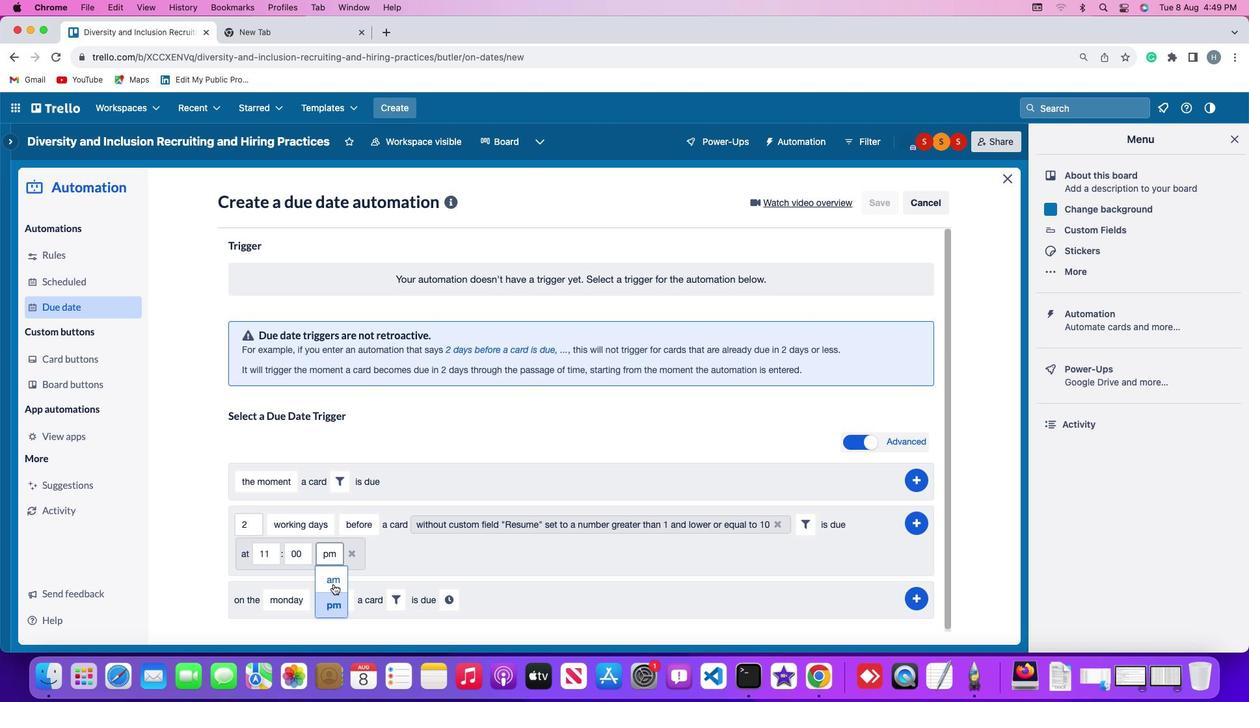 
Action: Mouse pressed left at (333, 585)
Screenshot: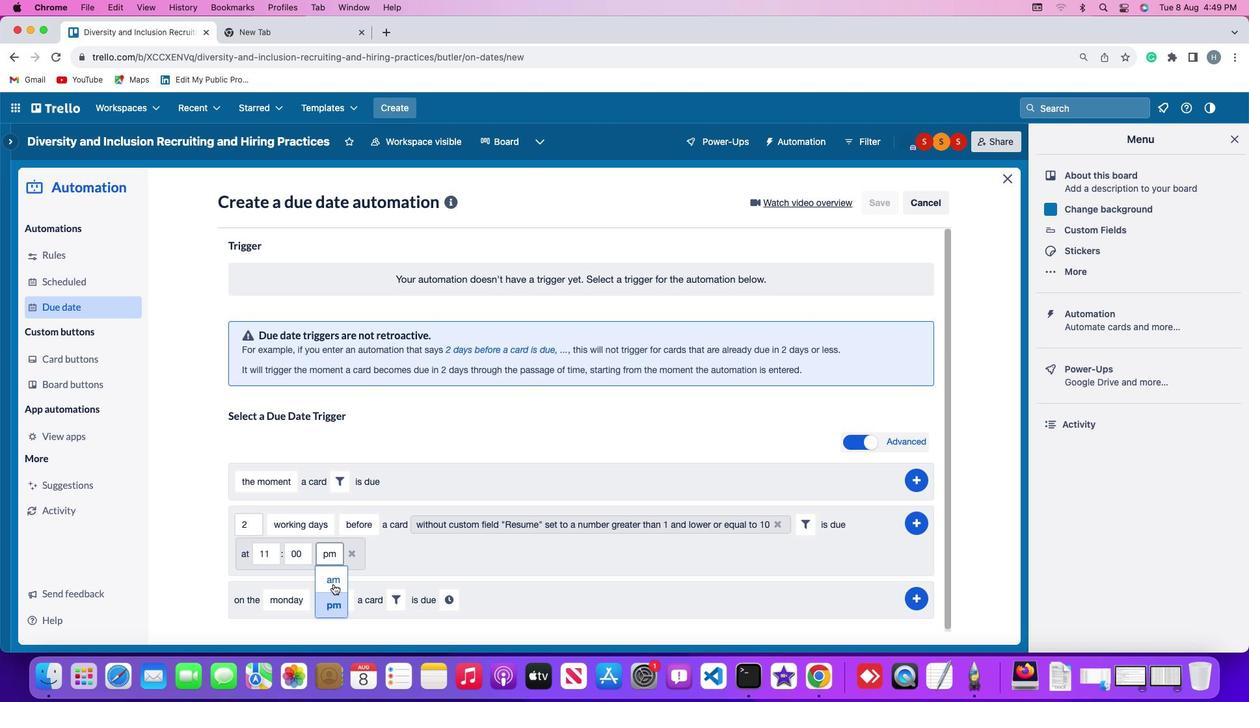 
Action: Mouse moved to (917, 524)
Screenshot: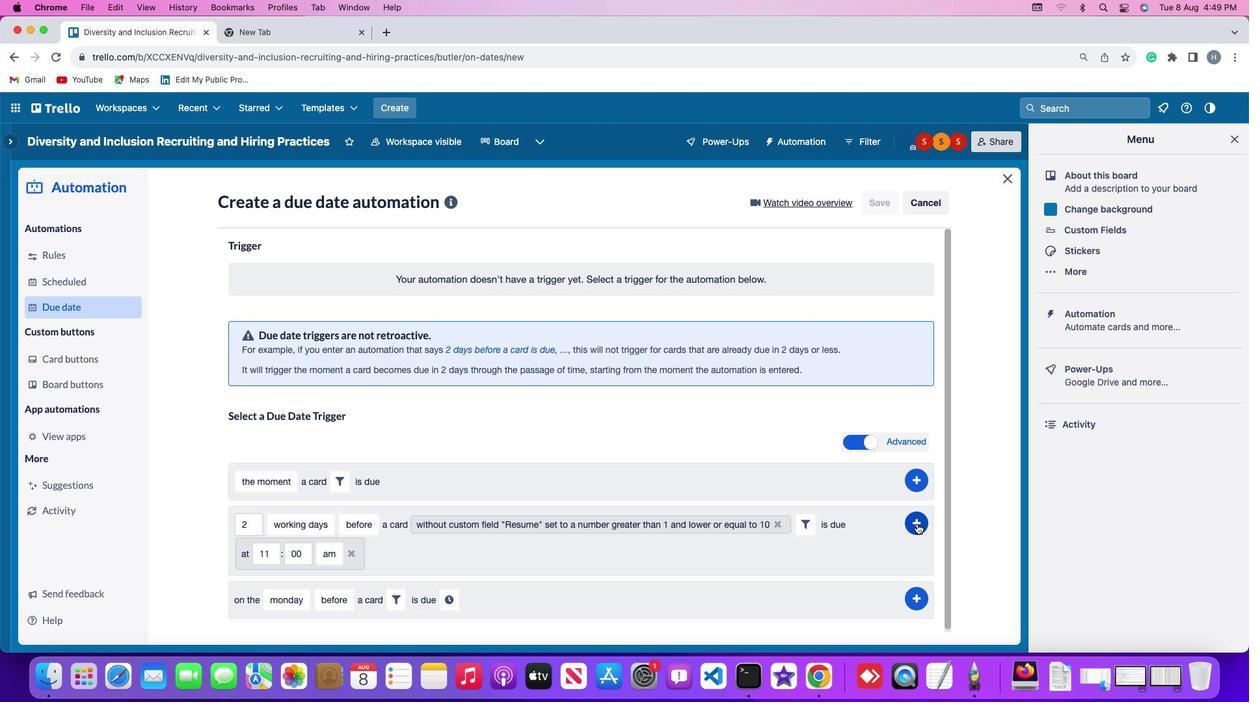 
Action: Mouse pressed left at (917, 524)
Screenshot: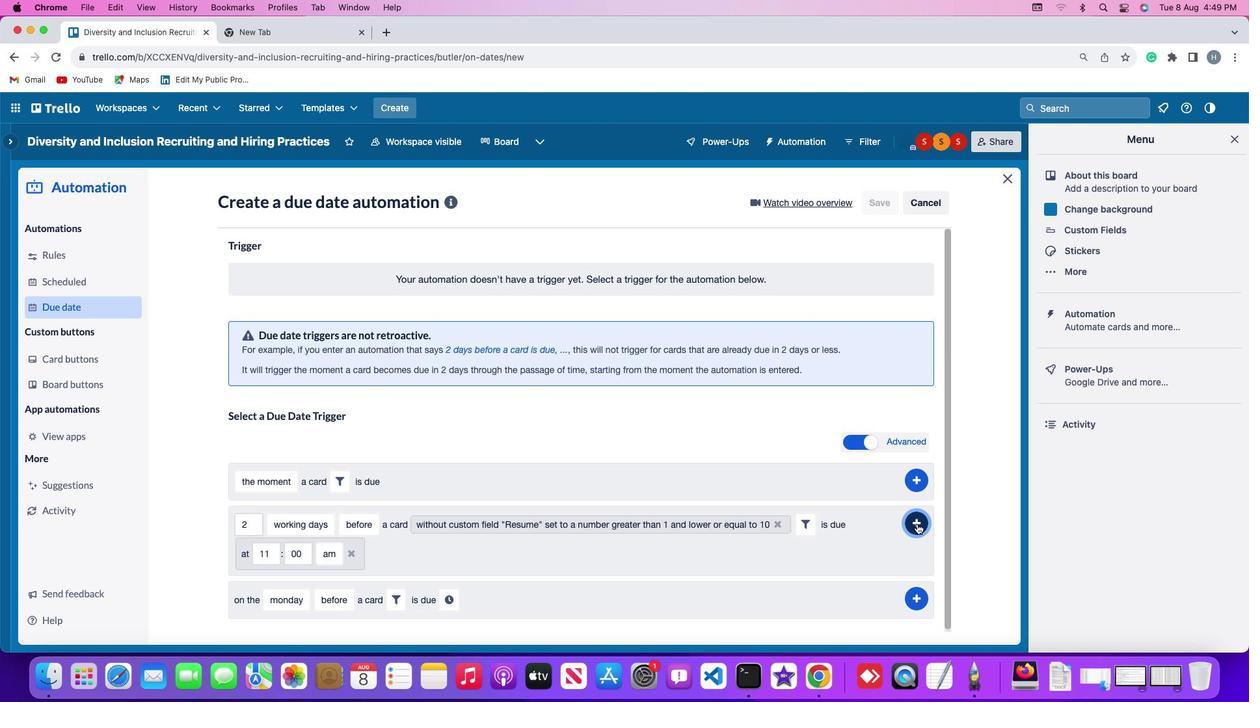 
Action: Mouse moved to (981, 382)
Screenshot: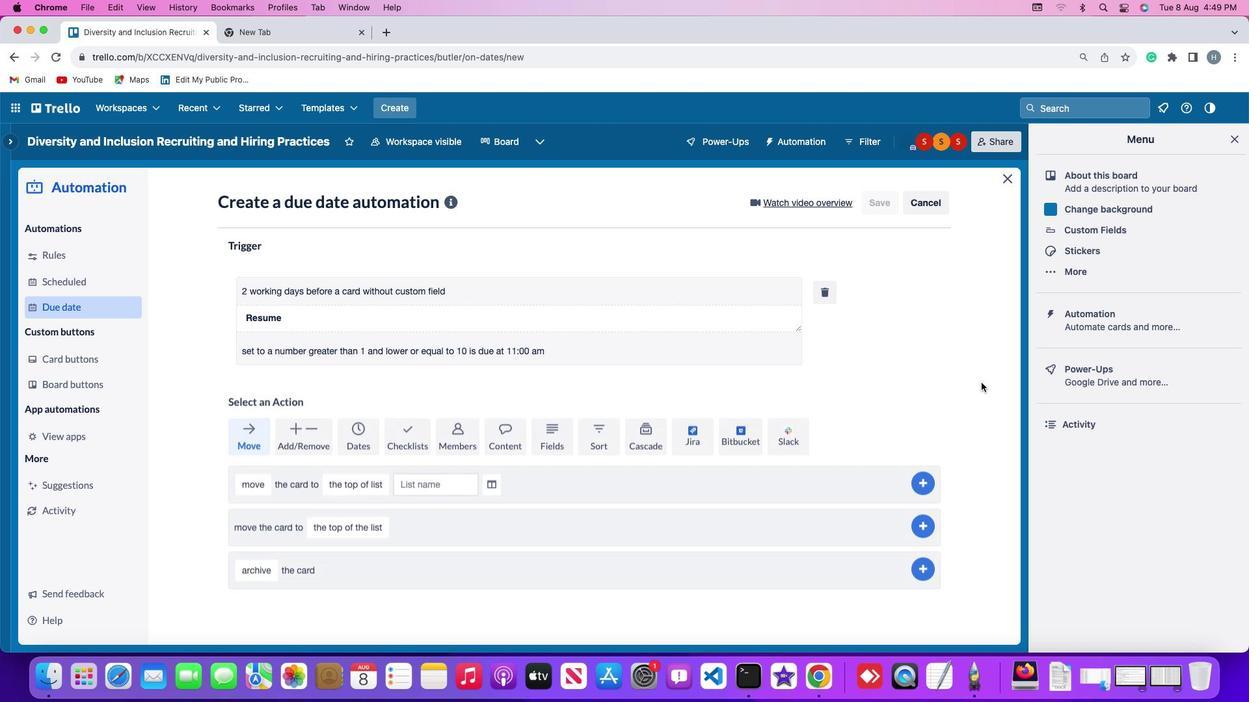 
